 Task: Enable superhost stays with recognized hosts.
Action: Mouse moved to (1143, 139)
Screenshot: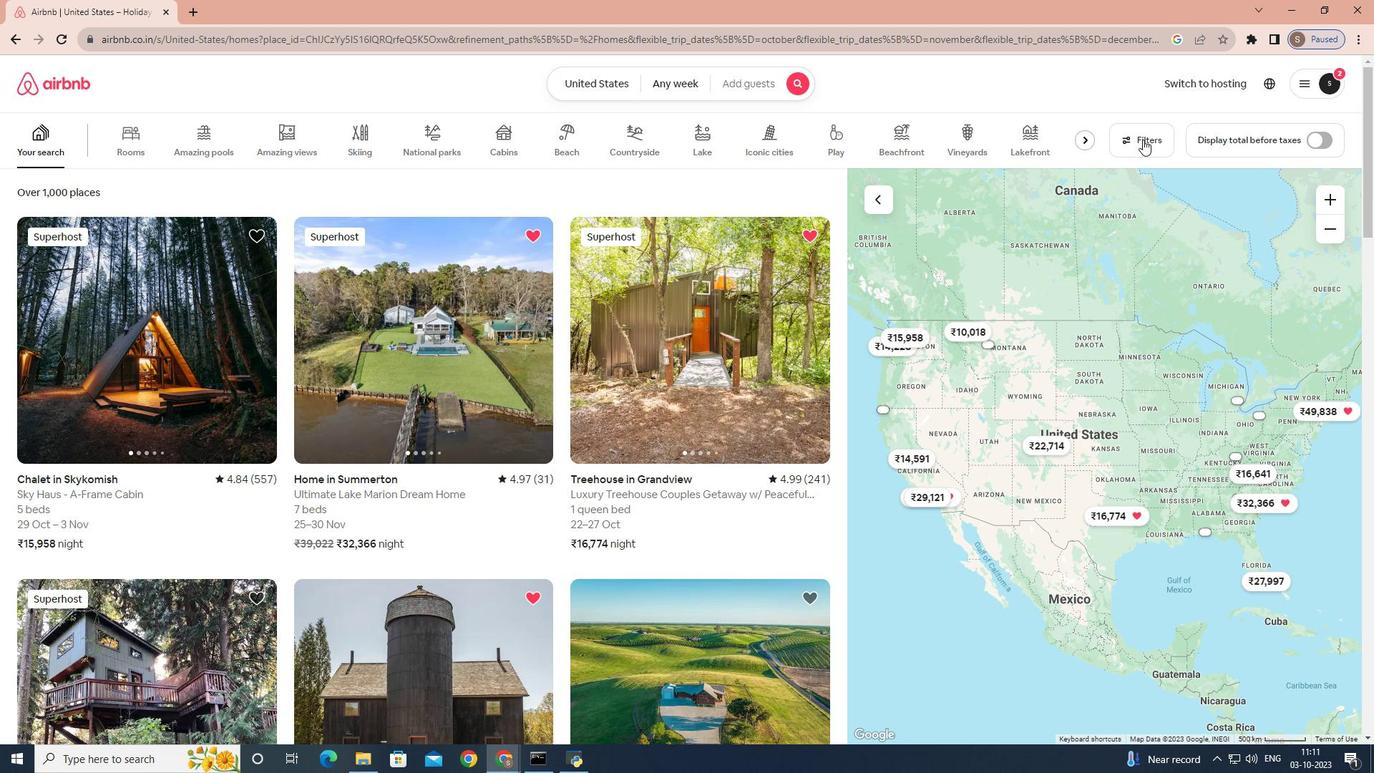 
Action: Mouse pressed left at (1143, 139)
Screenshot: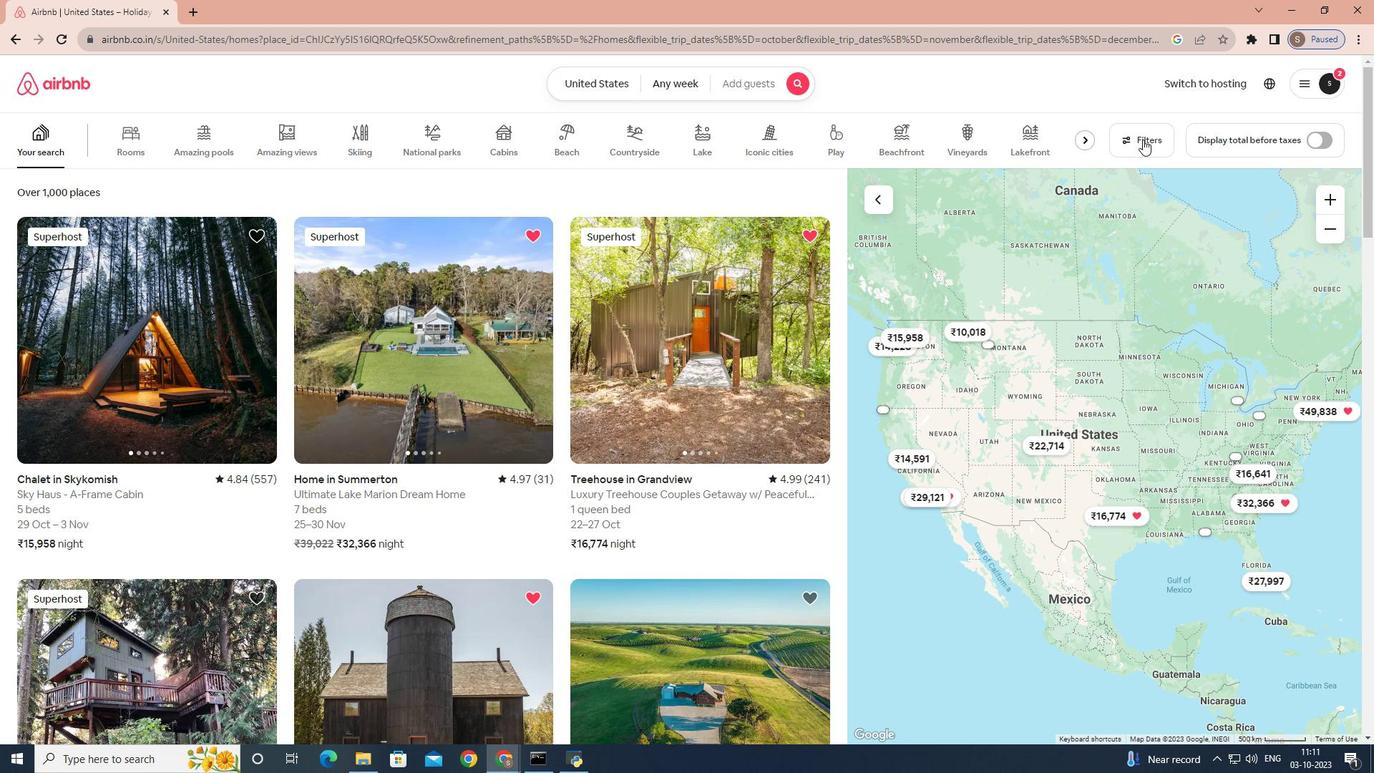 
Action: Mouse moved to (885, 230)
Screenshot: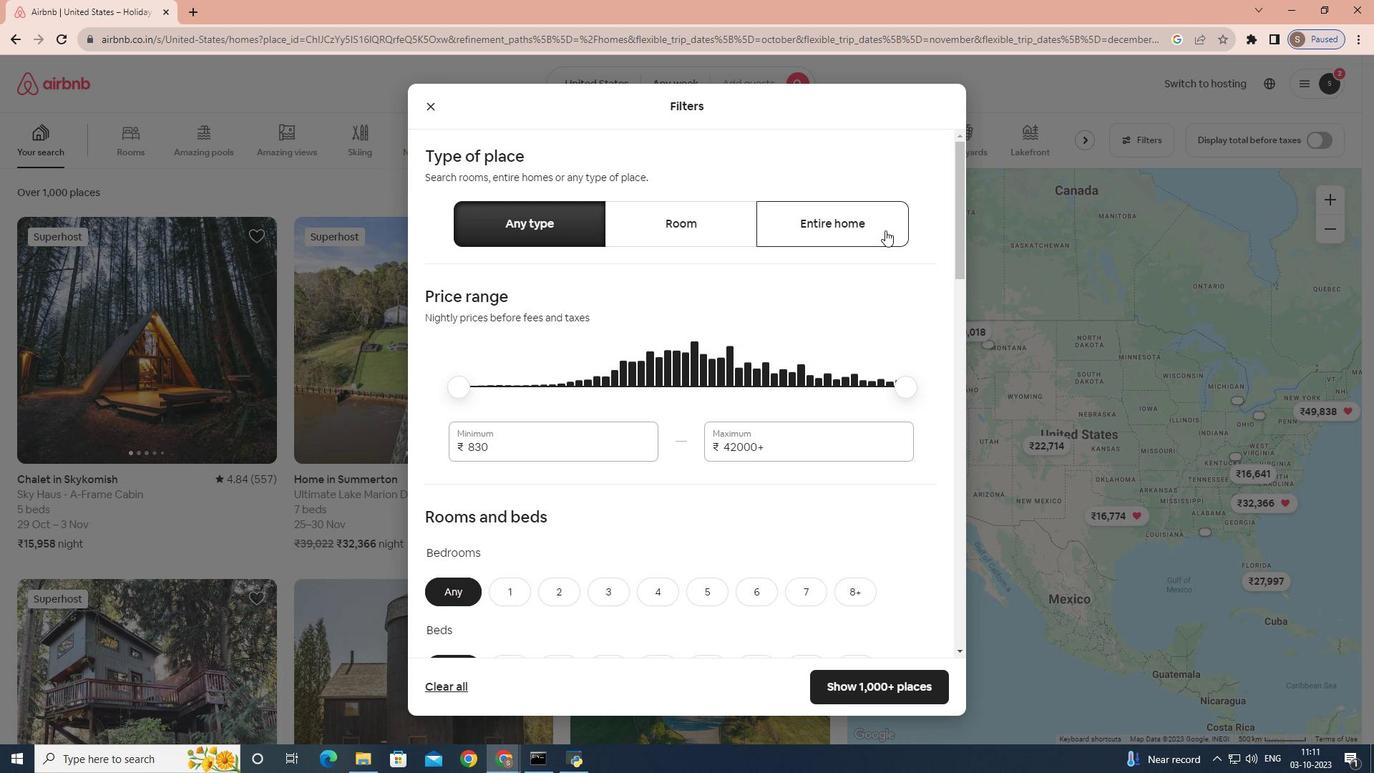 
Action: Mouse pressed left at (885, 230)
Screenshot: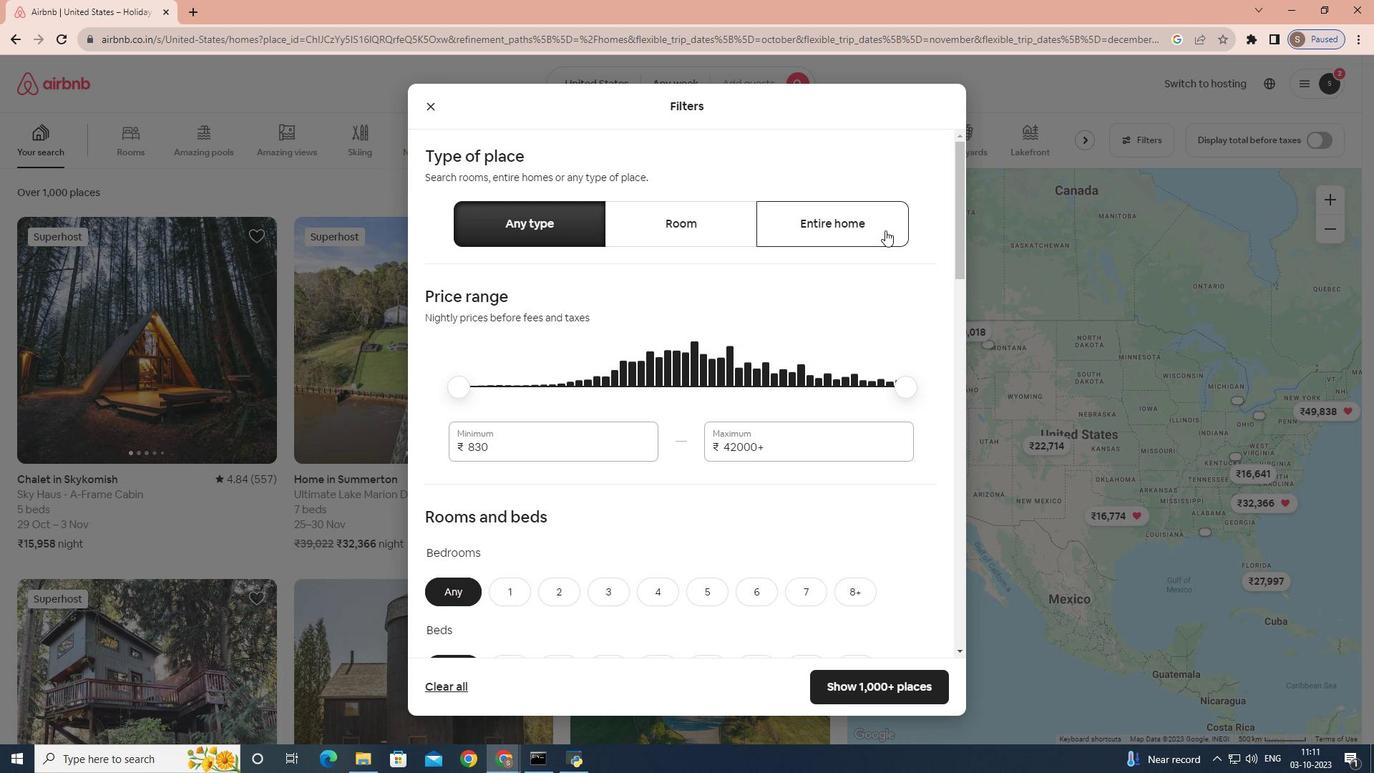 
Action: Mouse moved to (706, 294)
Screenshot: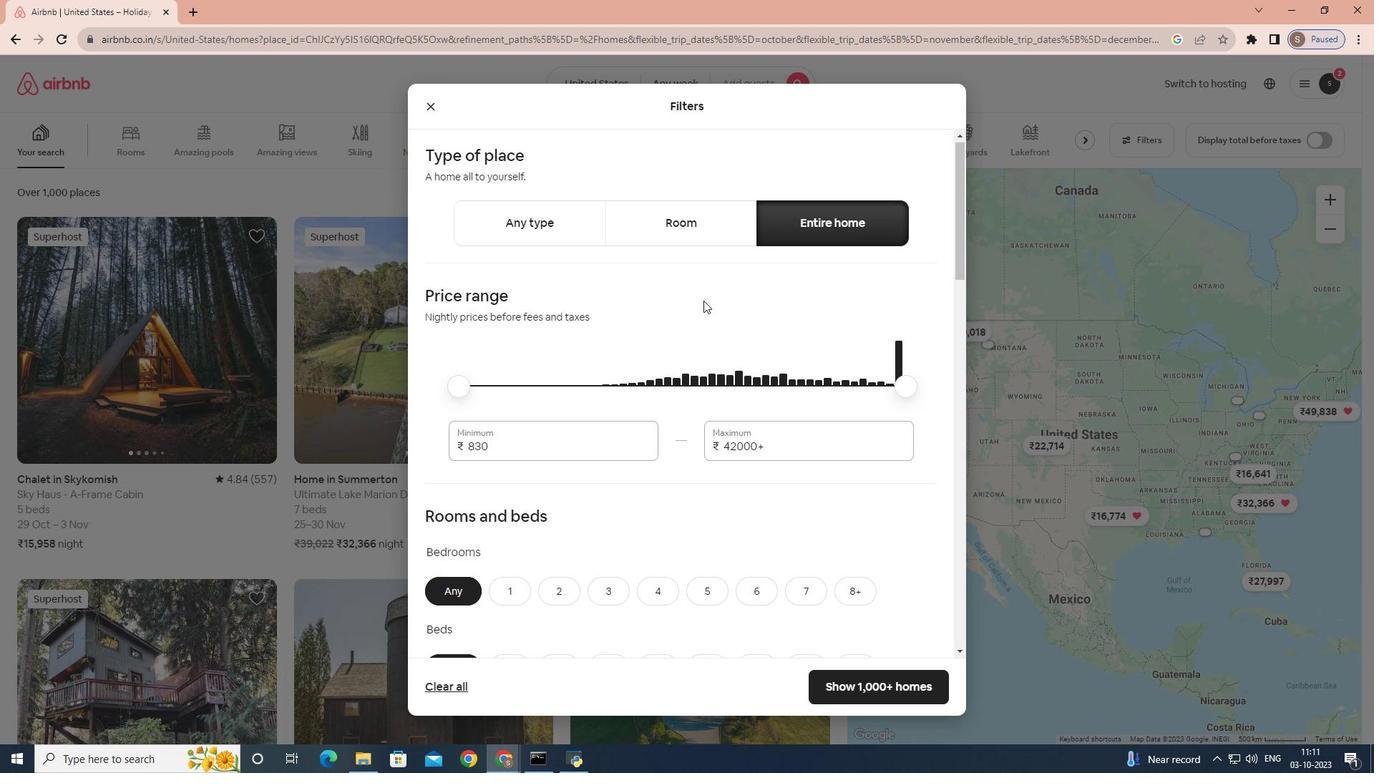 
Action: Mouse scrolled (706, 294) with delta (0, 0)
Screenshot: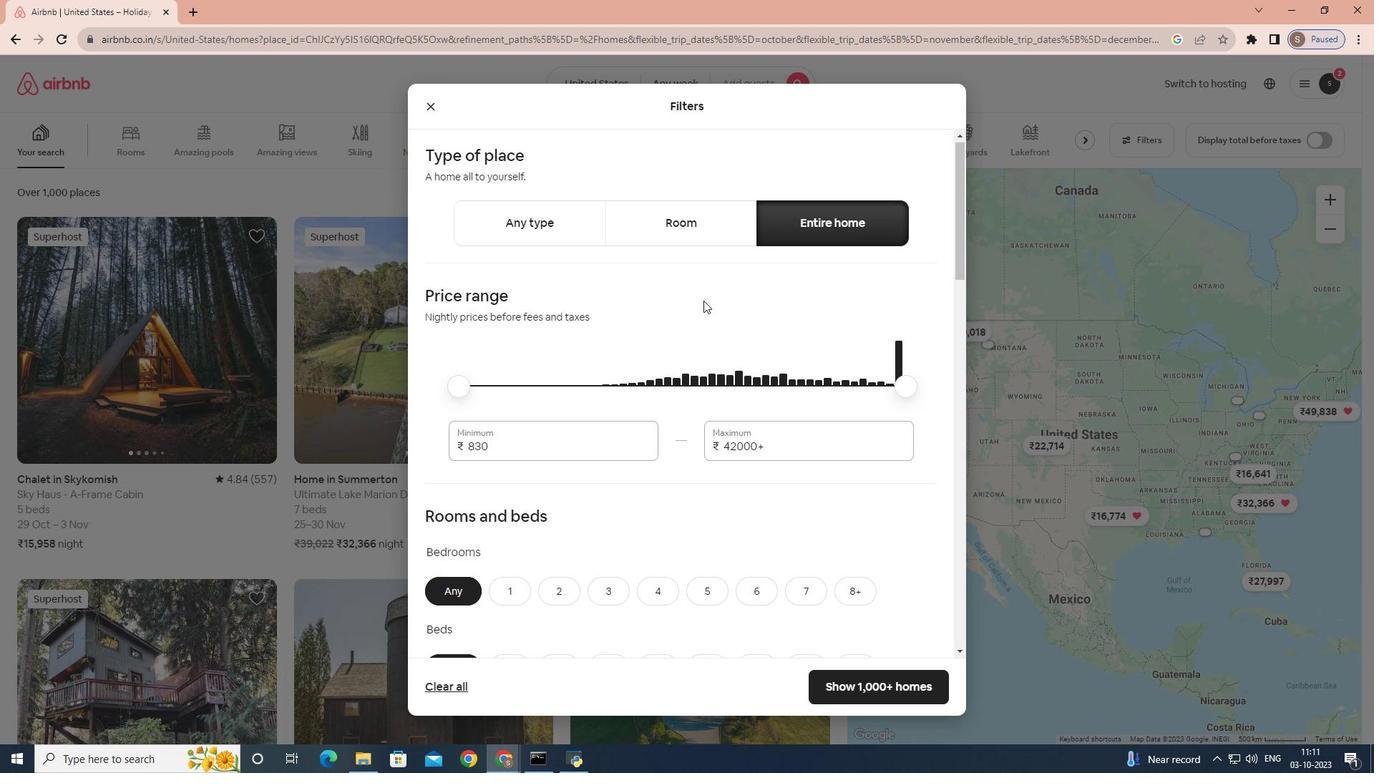 
Action: Mouse moved to (703, 300)
Screenshot: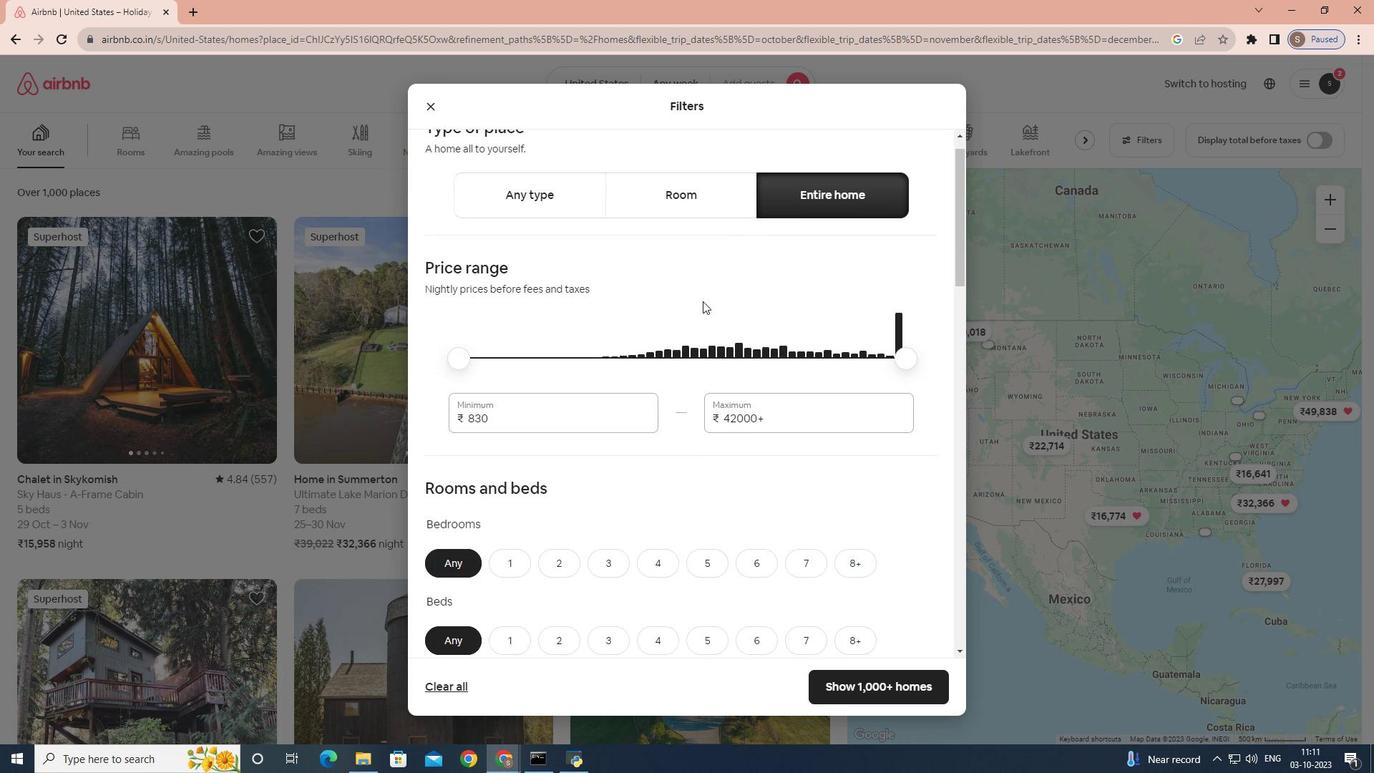 
Action: Mouse scrolled (703, 299) with delta (0, 0)
Screenshot: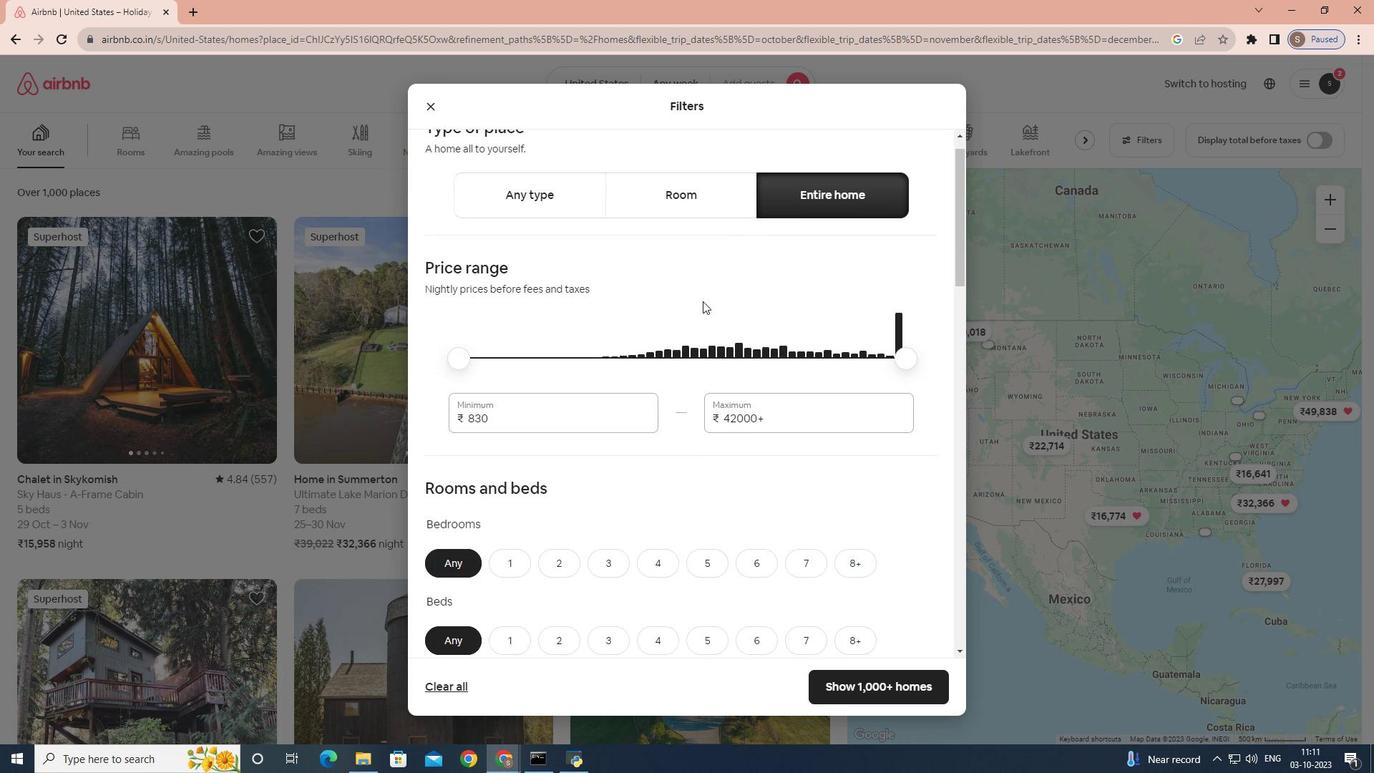 
Action: Mouse moved to (703, 301)
Screenshot: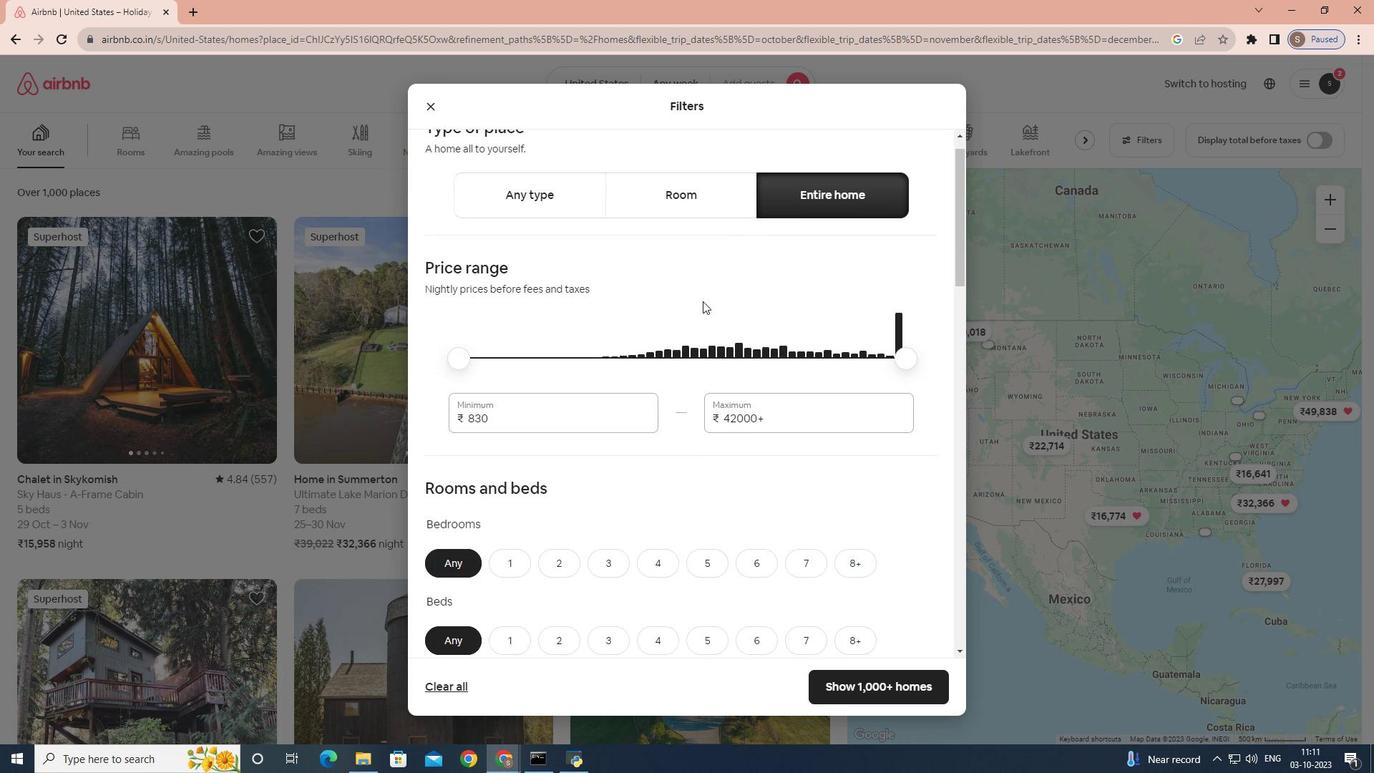 
Action: Mouse scrolled (703, 300) with delta (0, 0)
Screenshot: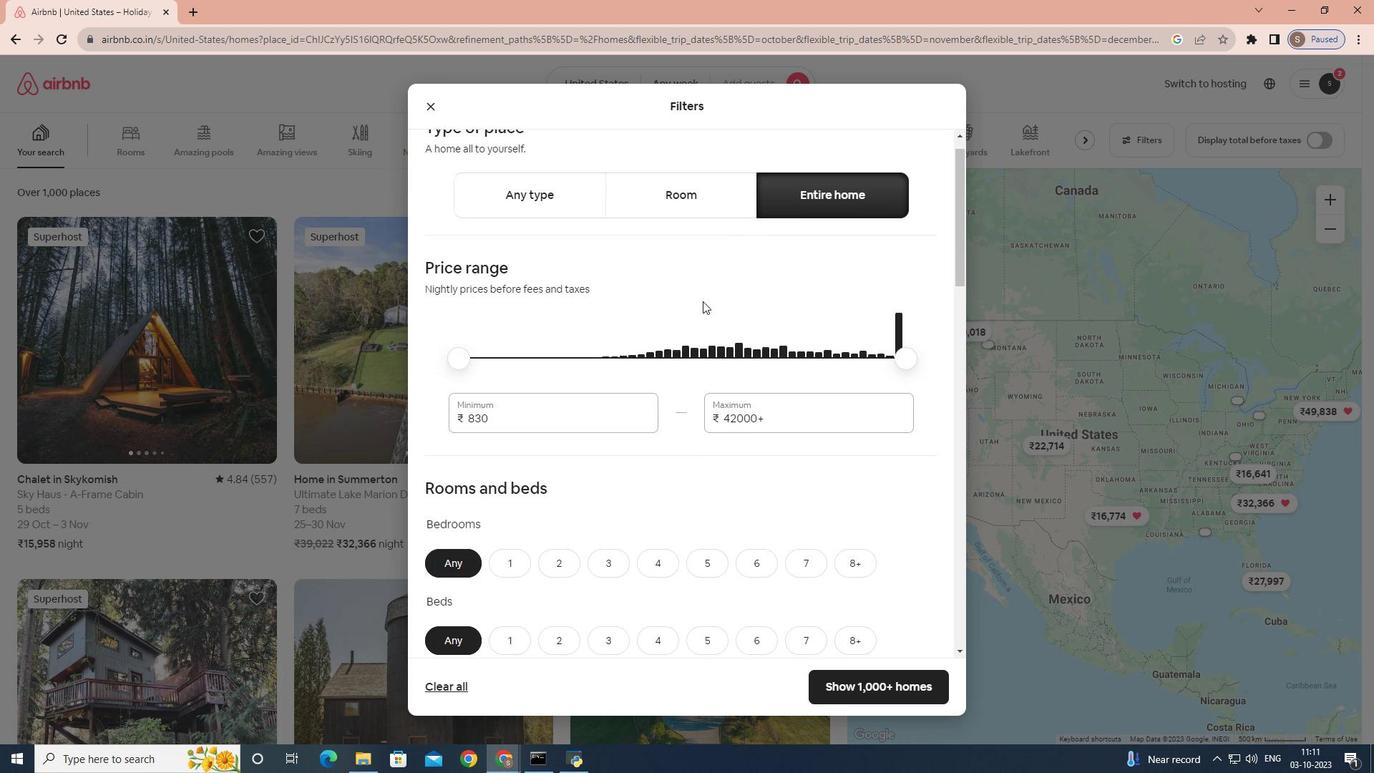 
Action: Mouse moved to (685, 300)
Screenshot: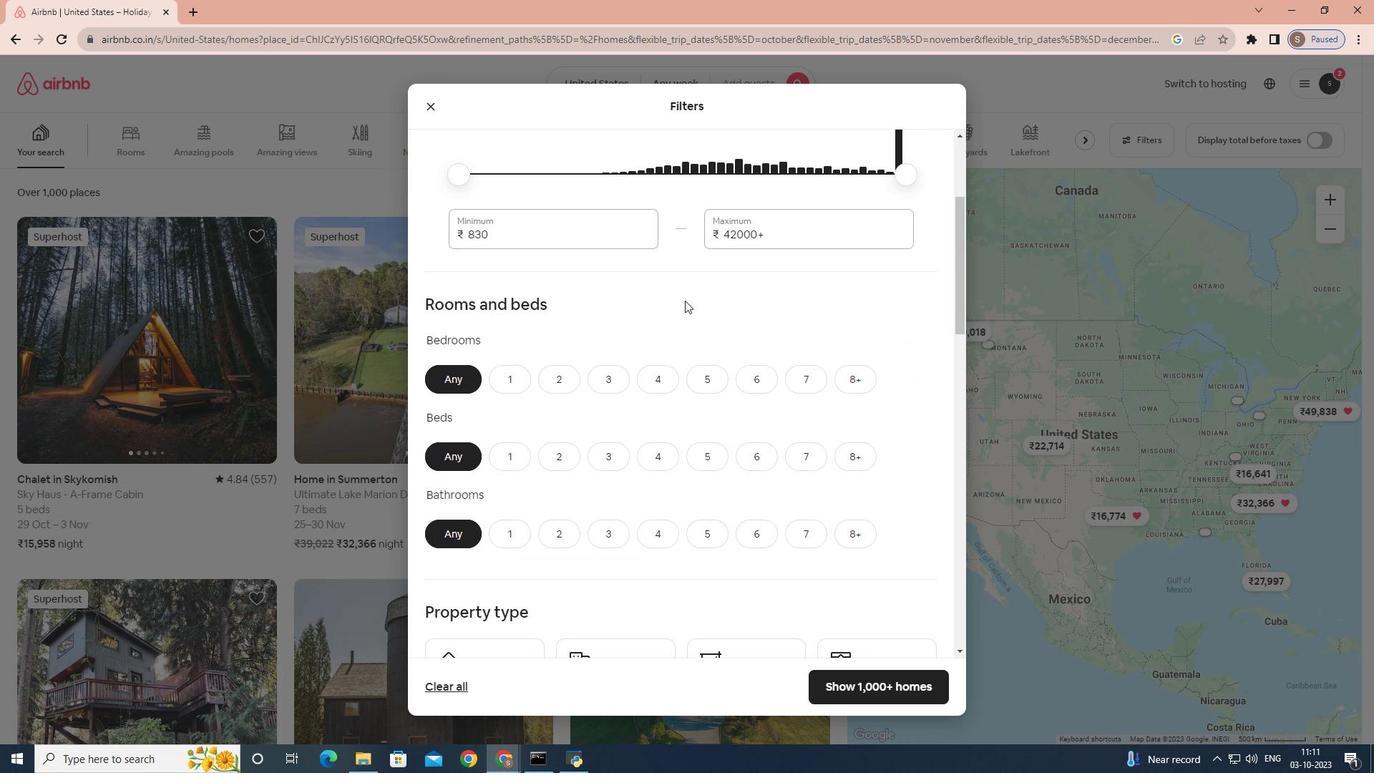 
Action: Mouse scrolled (685, 299) with delta (0, 0)
Screenshot: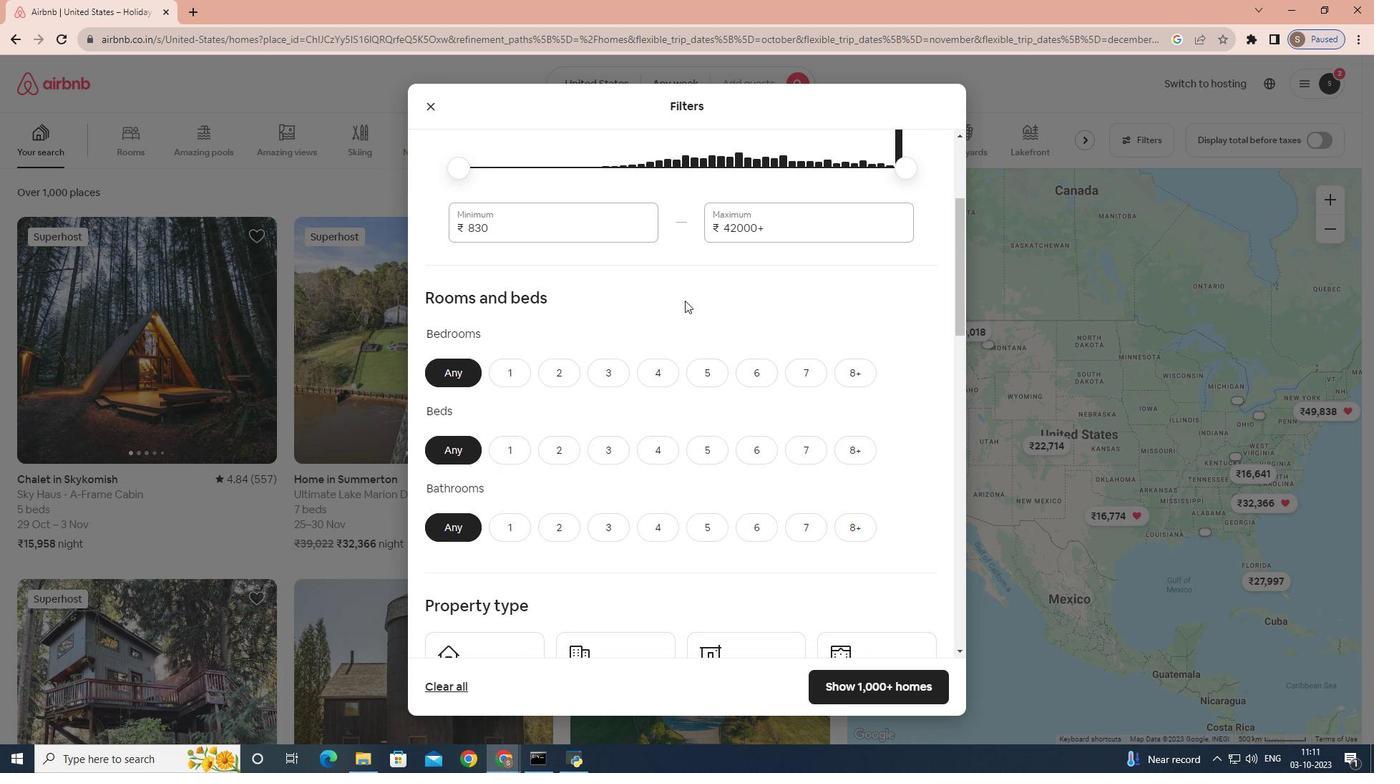 
Action: Mouse scrolled (685, 299) with delta (0, 0)
Screenshot: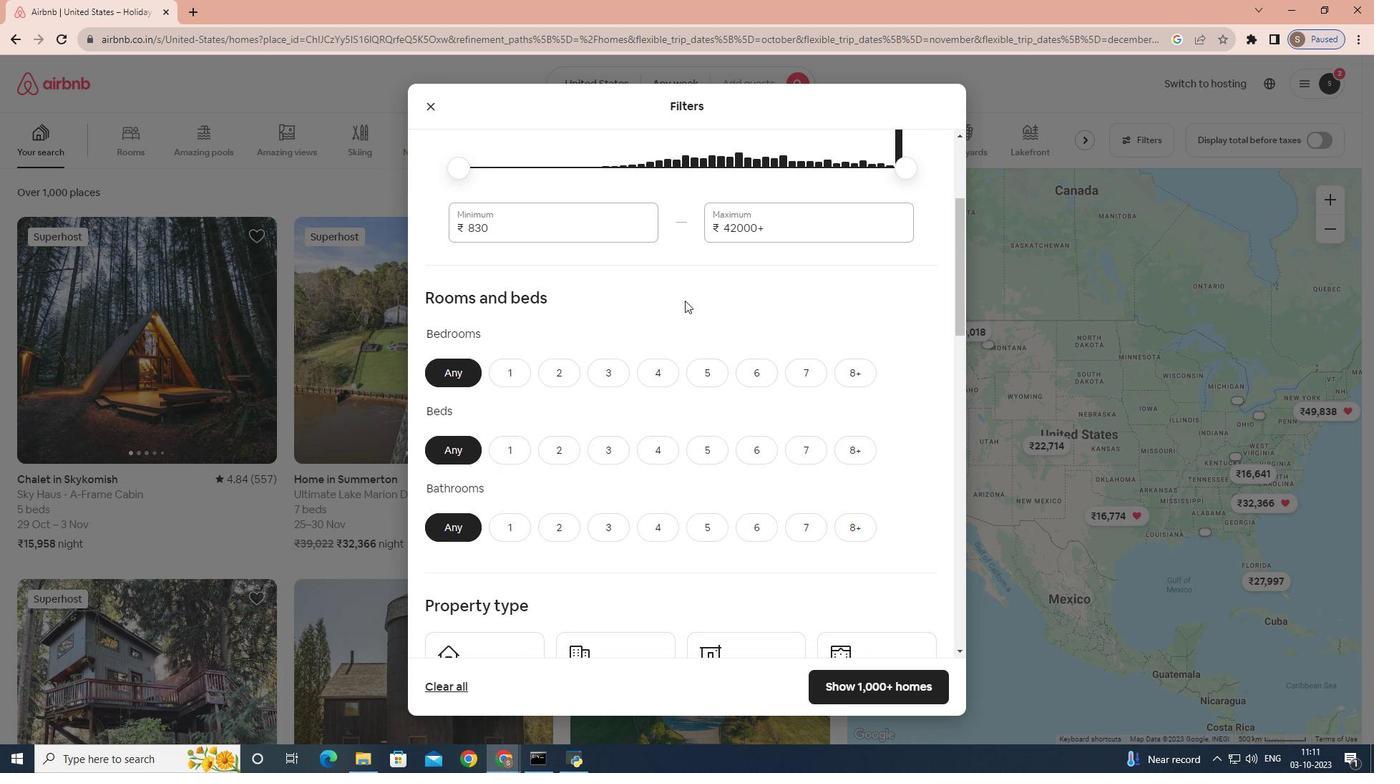 
Action: Mouse scrolled (685, 299) with delta (0, 0)
Screenshot: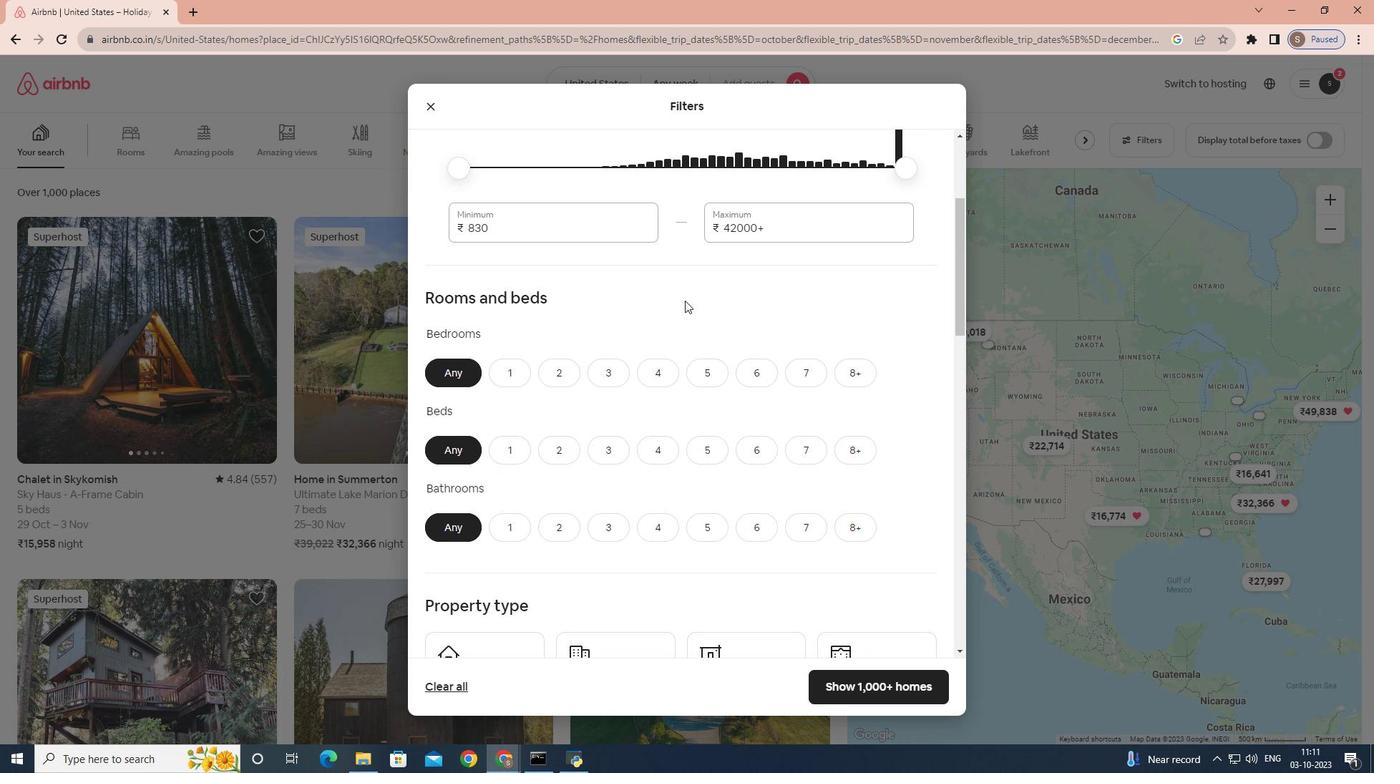 
Action: Mouse scrolled (685, 299) with delta (0, 0)
Screenshot: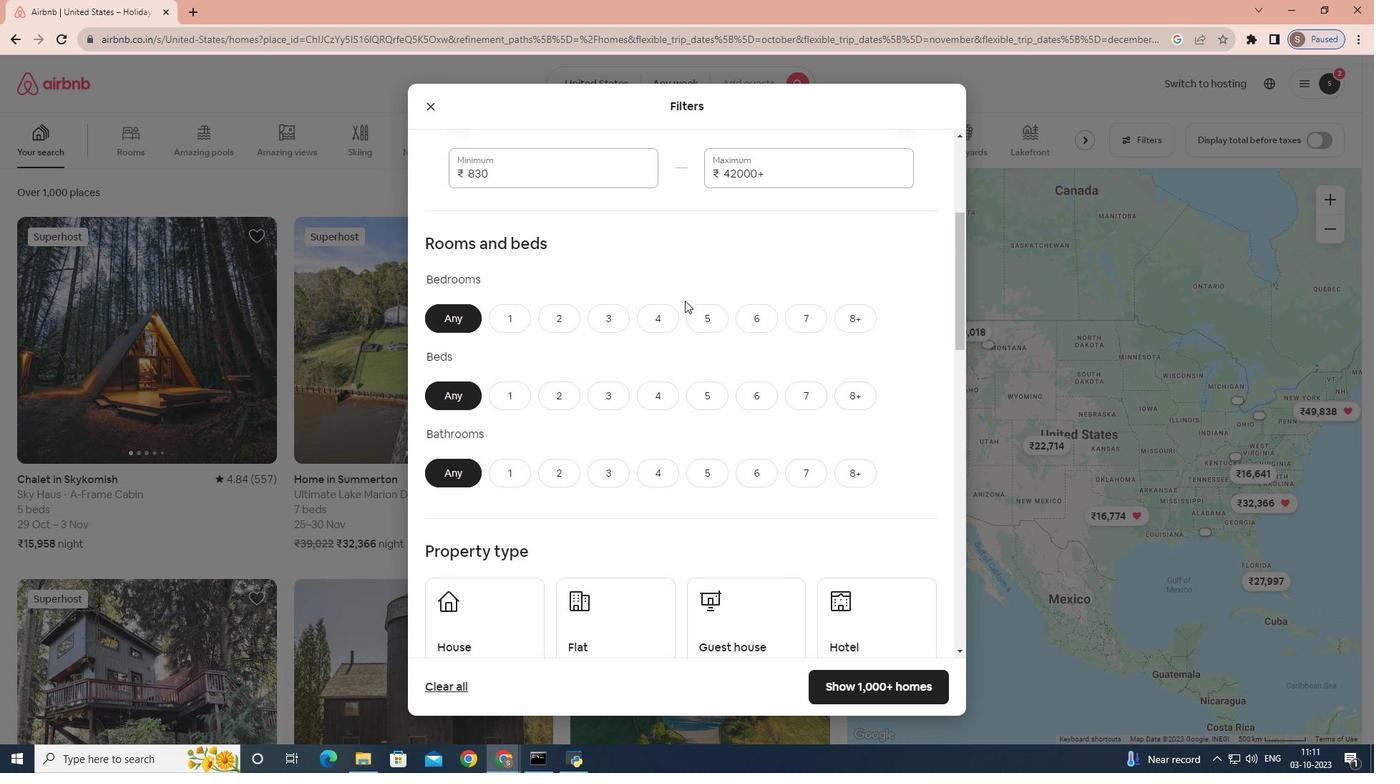 
Action: Mouse scrolled (685, 299) with delta (0, 0)
Screenshot: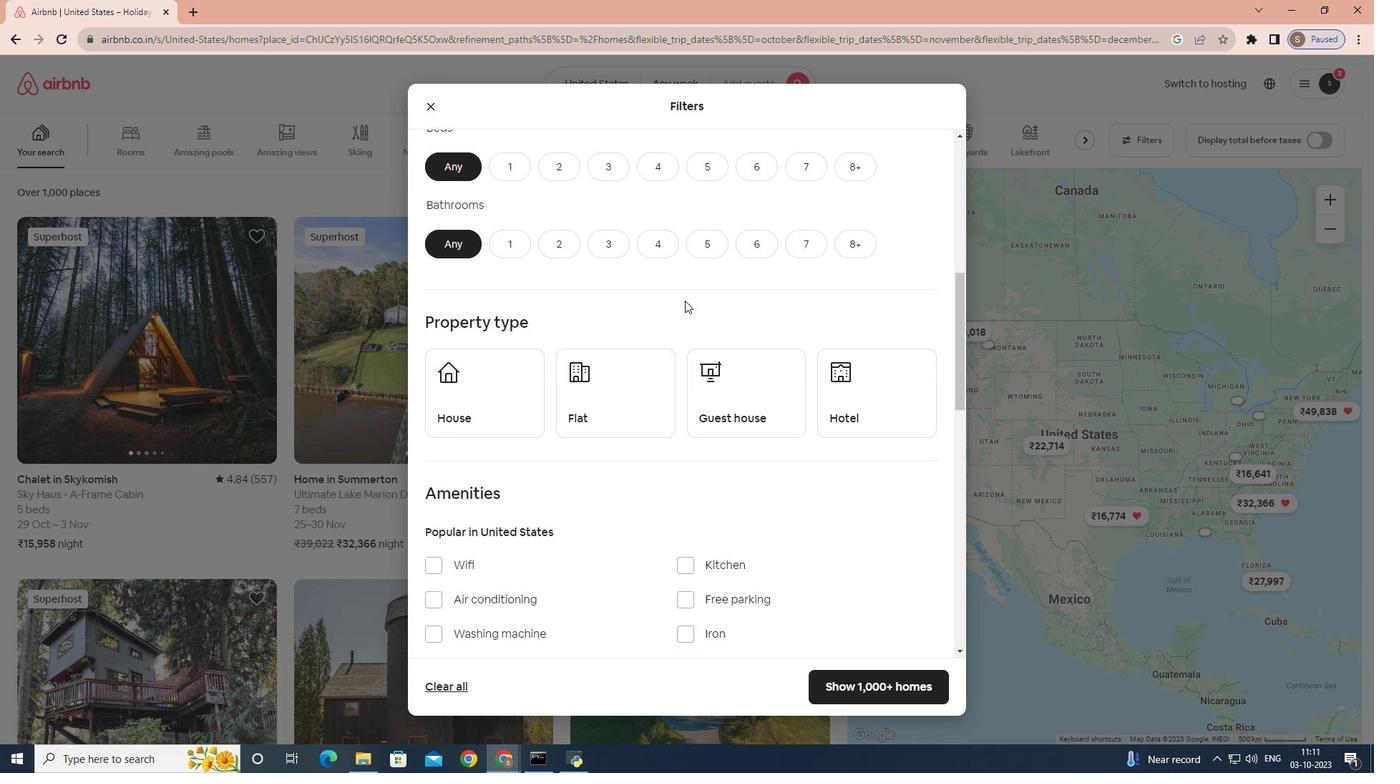 
Action: Mouse scrolled (685, 299) with delta (0, 0)
Screenshot: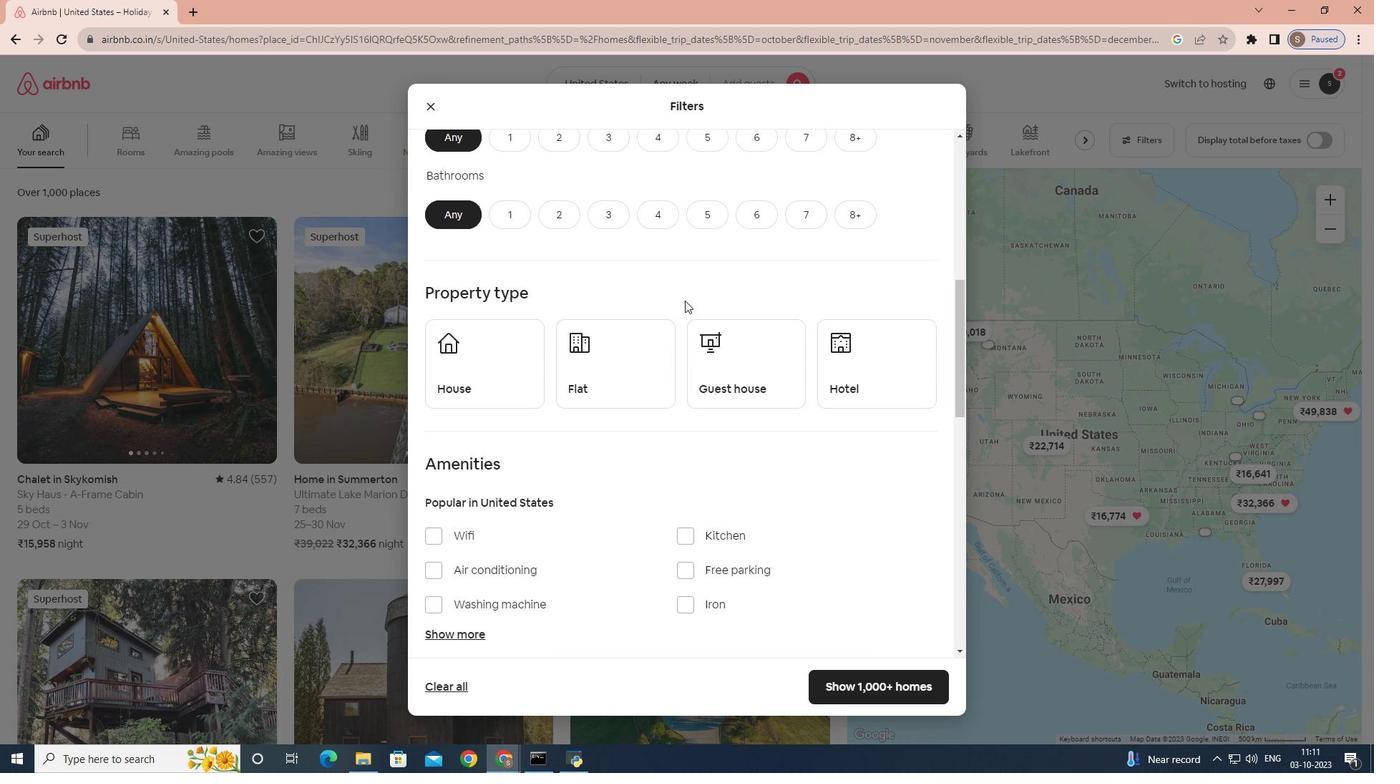 
Action: Mouse scrolled (685, 299) with delta (0, 0)
Screenshot: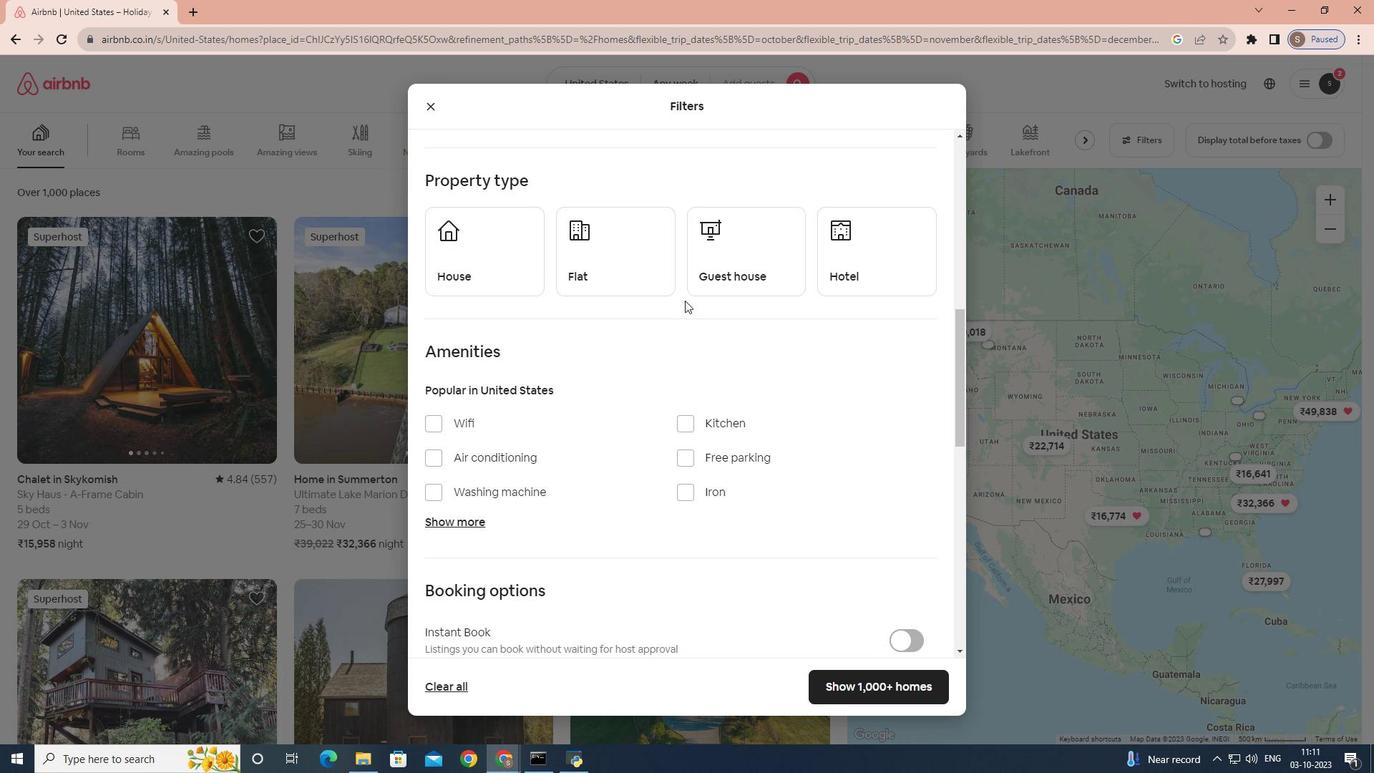 
Action: Mouse scrolled (685, 299) with delta (0, 0)
Screenshot: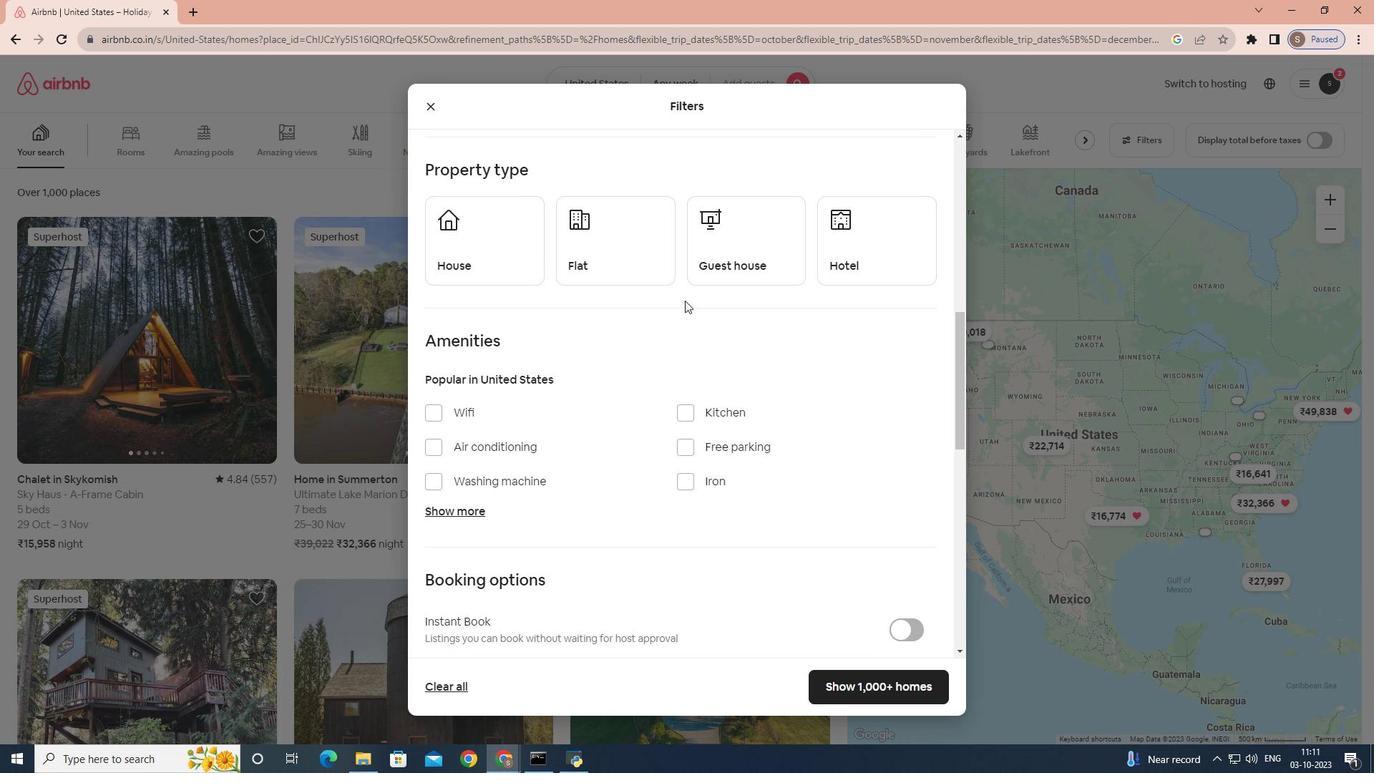 
Action: Mouse scrolled (685, 299) with delta (0, 0)
Screenshot: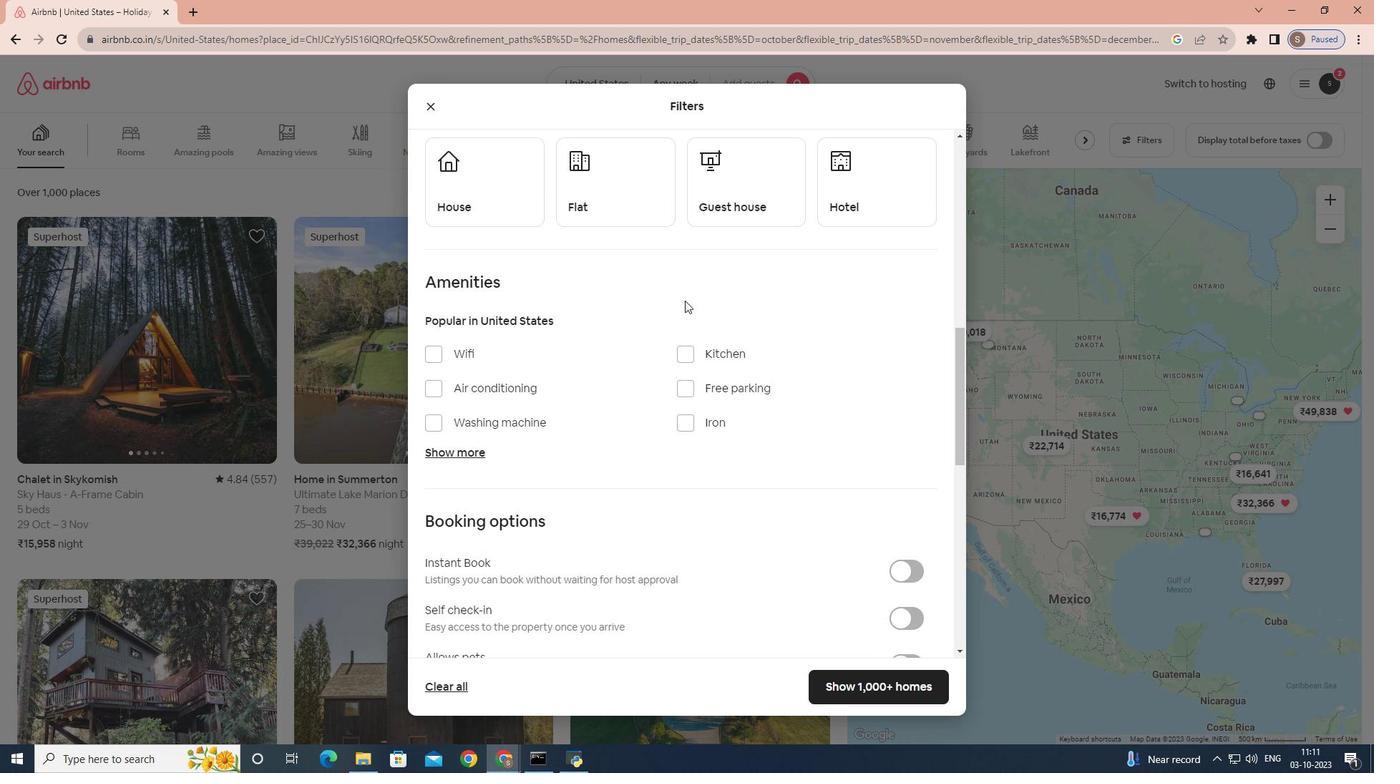 
Action: Mouse moved to (665, 301)
Screenshot: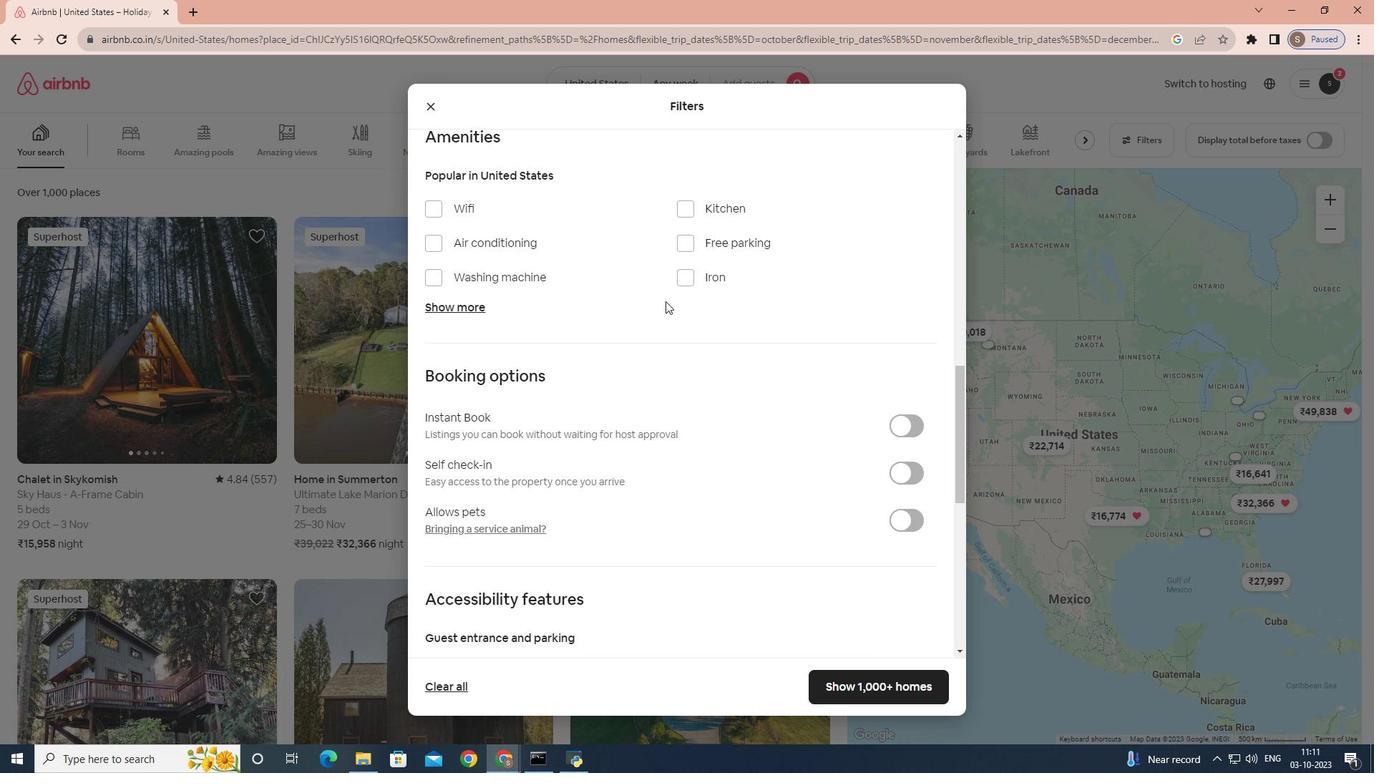 
Action: Mouse scrolled (665, 300) with delta (0, 0)
Screenshot: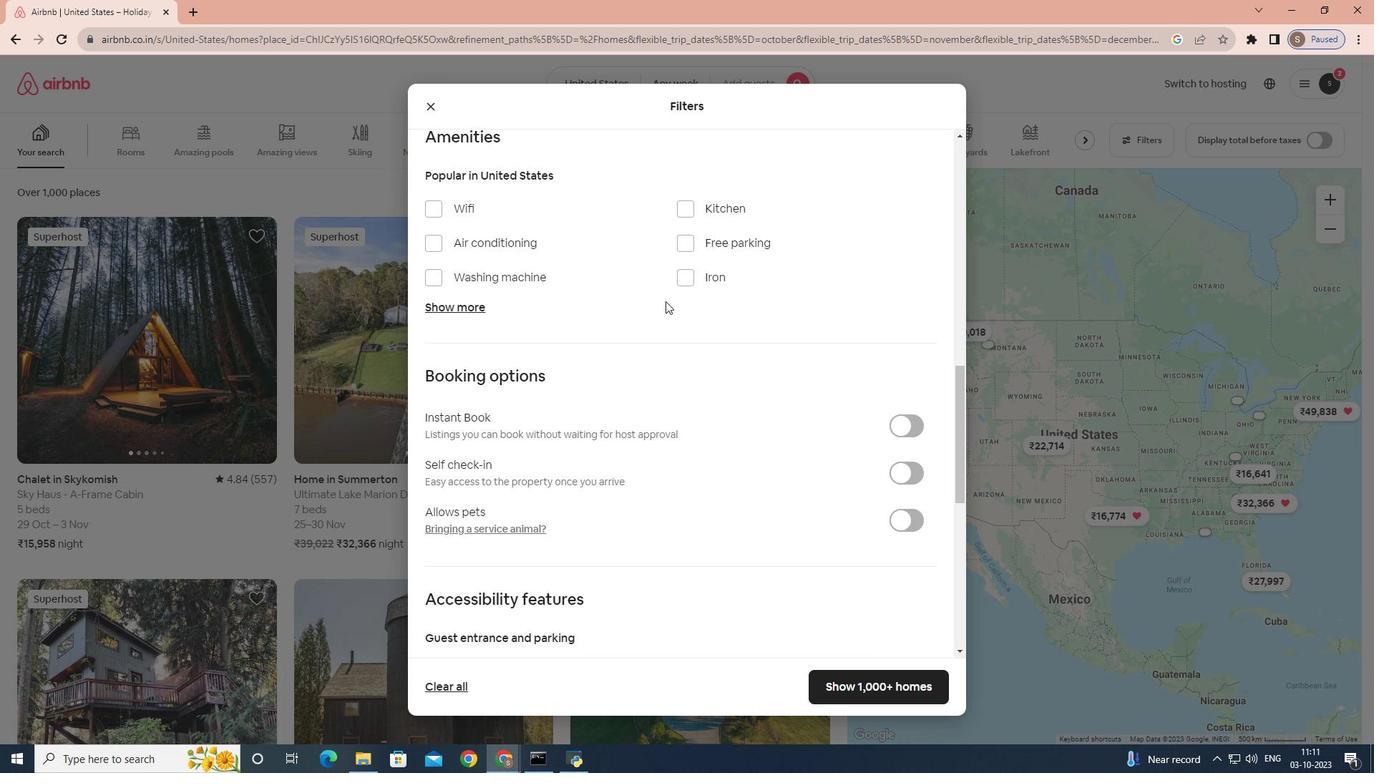 
Action: Mouse scrolled (665, 300) with delta (0, 0)
Screenshot: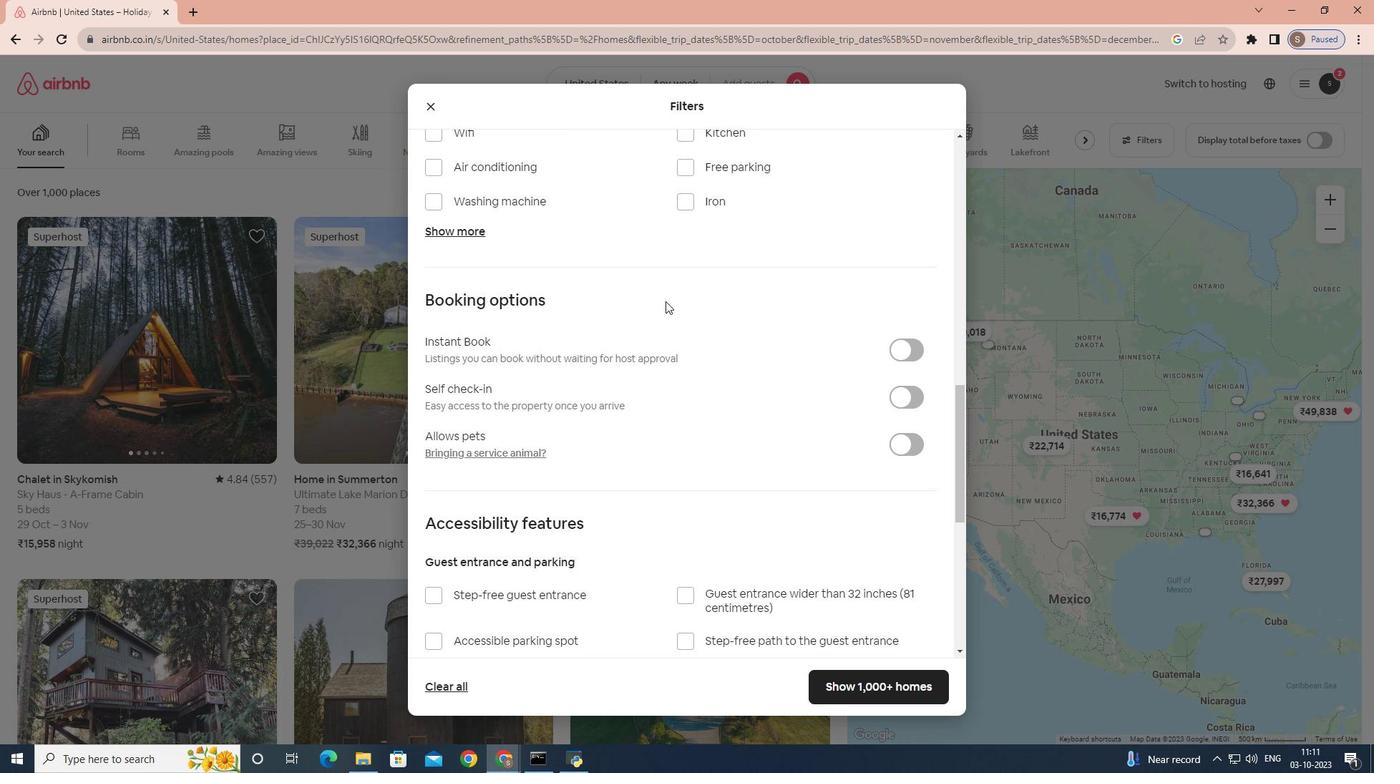 
Action: Mouse scrolled (665, 300) with delta (0, 0)
Screenshot: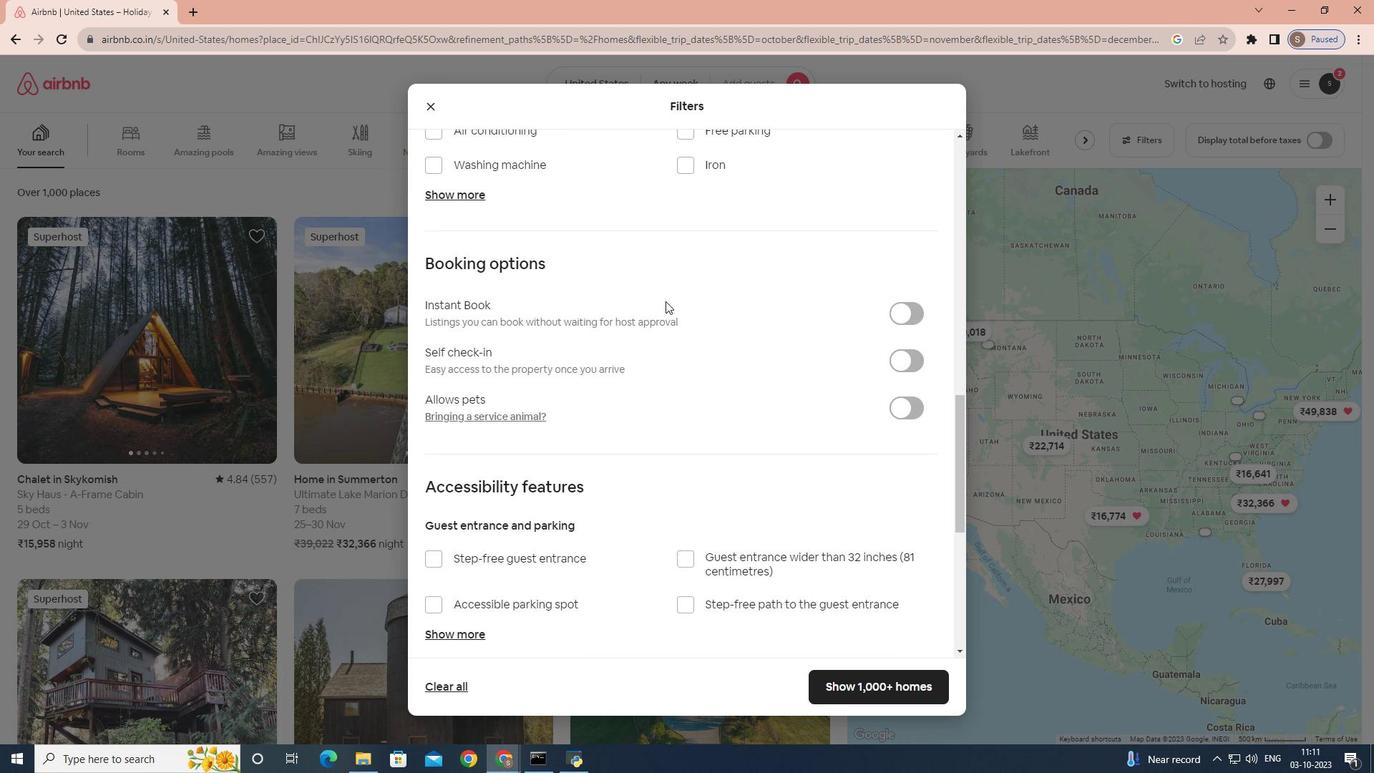 
Action: Mouse scrolled (665, 300) with delta (0, 0)
Screenshot: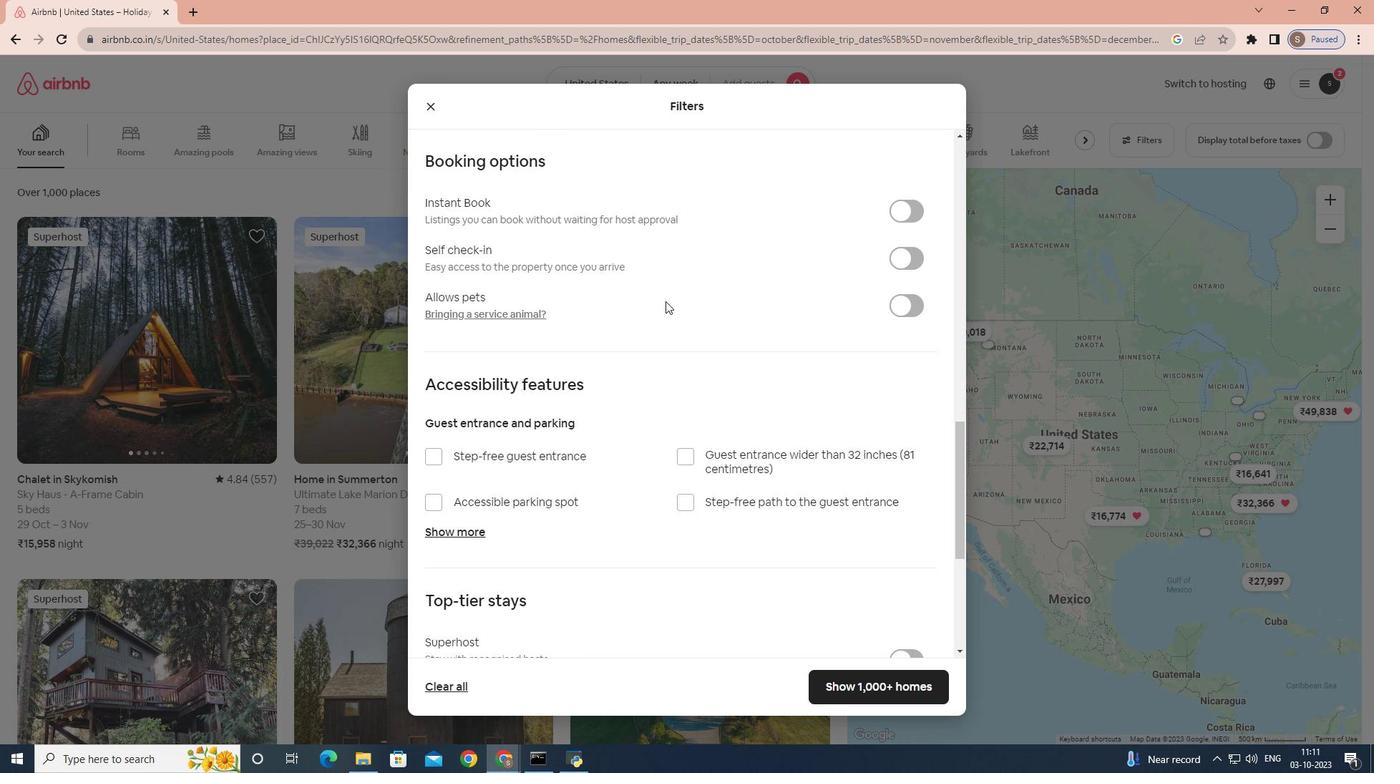 
Action: Mouse scrolled (665, 300) with delta (0, 0)
Screenshot: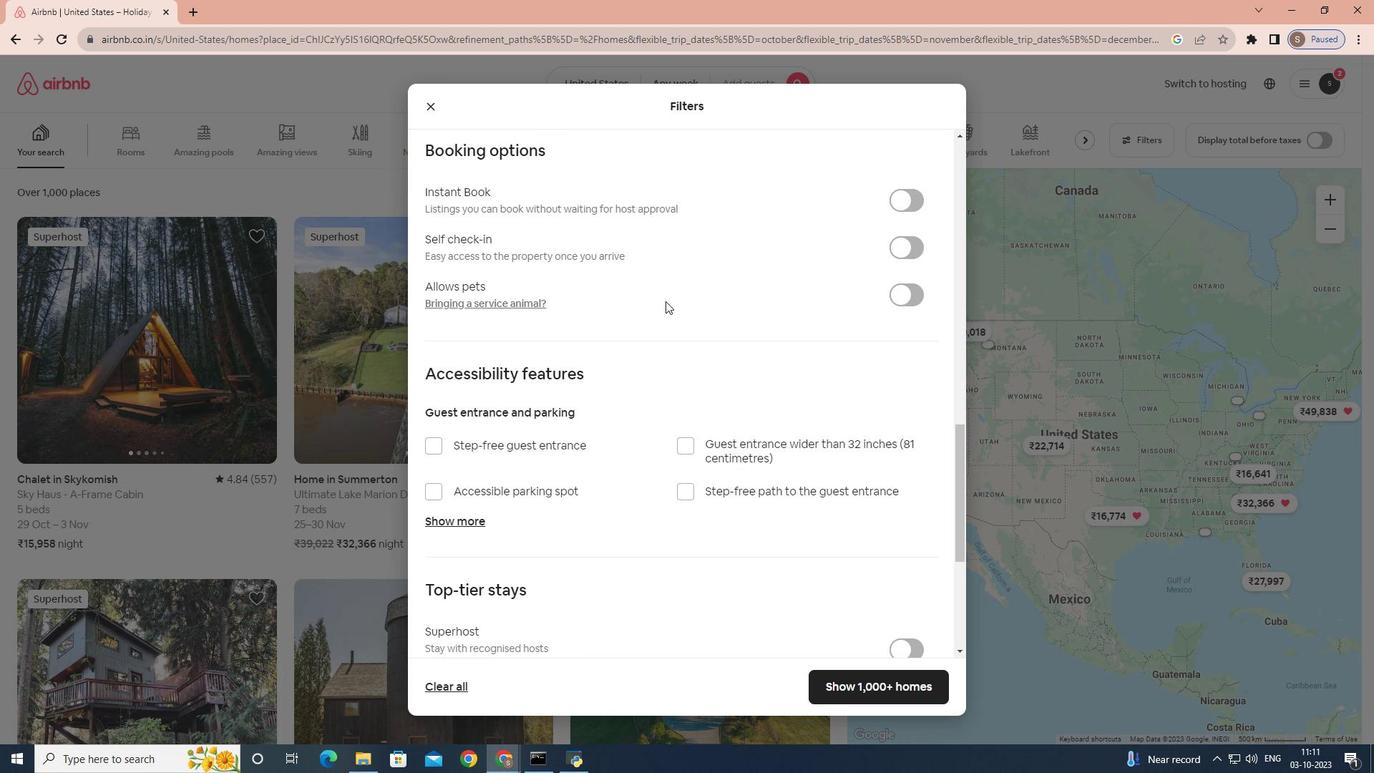 
Action: Mouse scrolled (665, 300) with delta (0, 0)
Screenshot: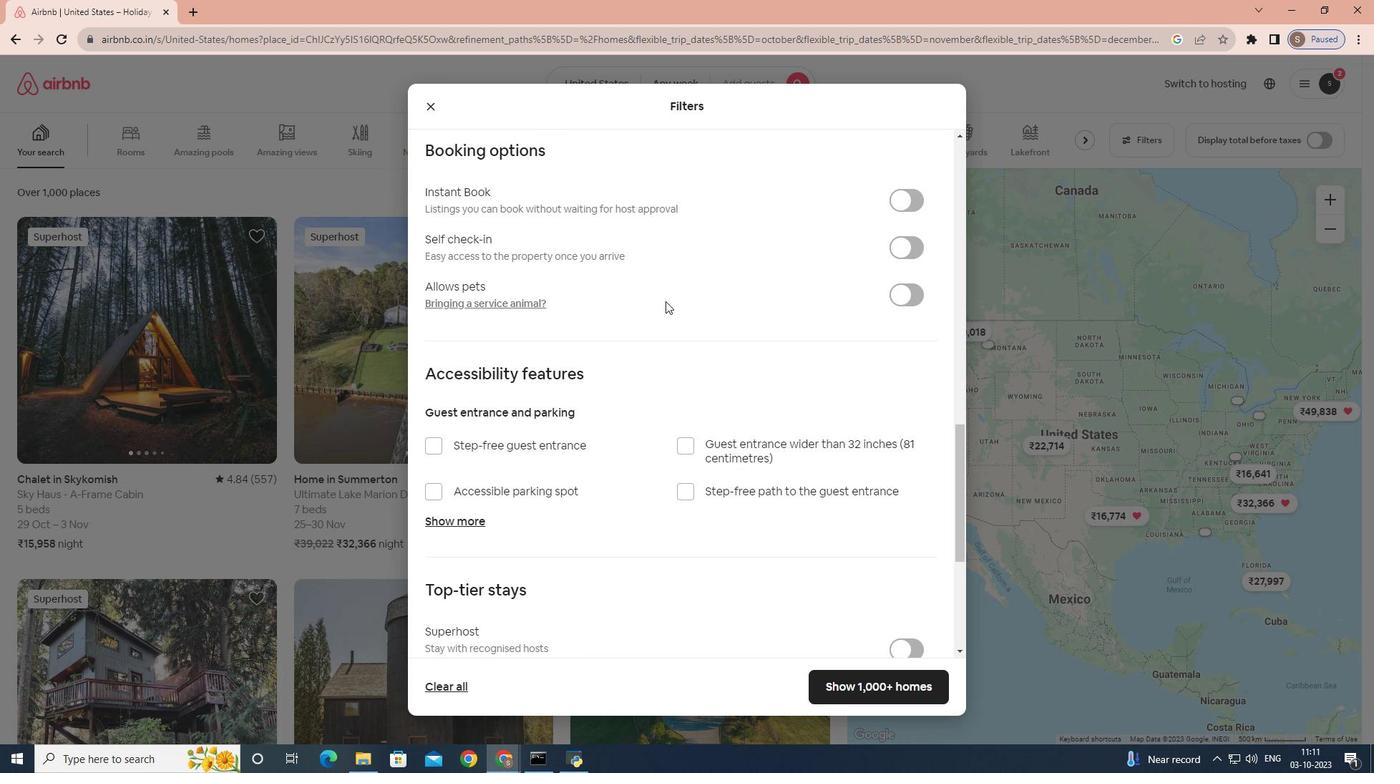 
Action: Mouse scrolled (665, 300) with delta (0, 0)
Screenshot: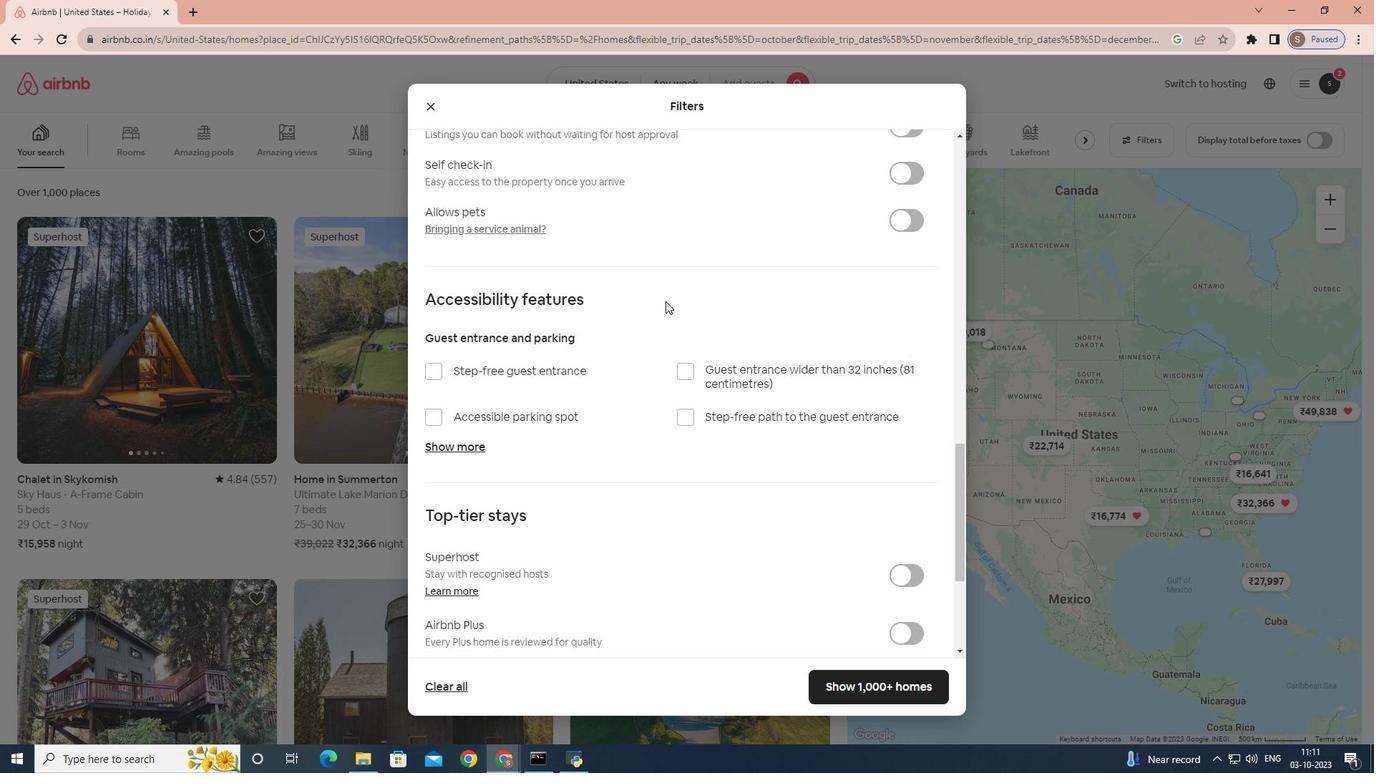 
Action: Mouse moved to (668, 306)
Screenshot: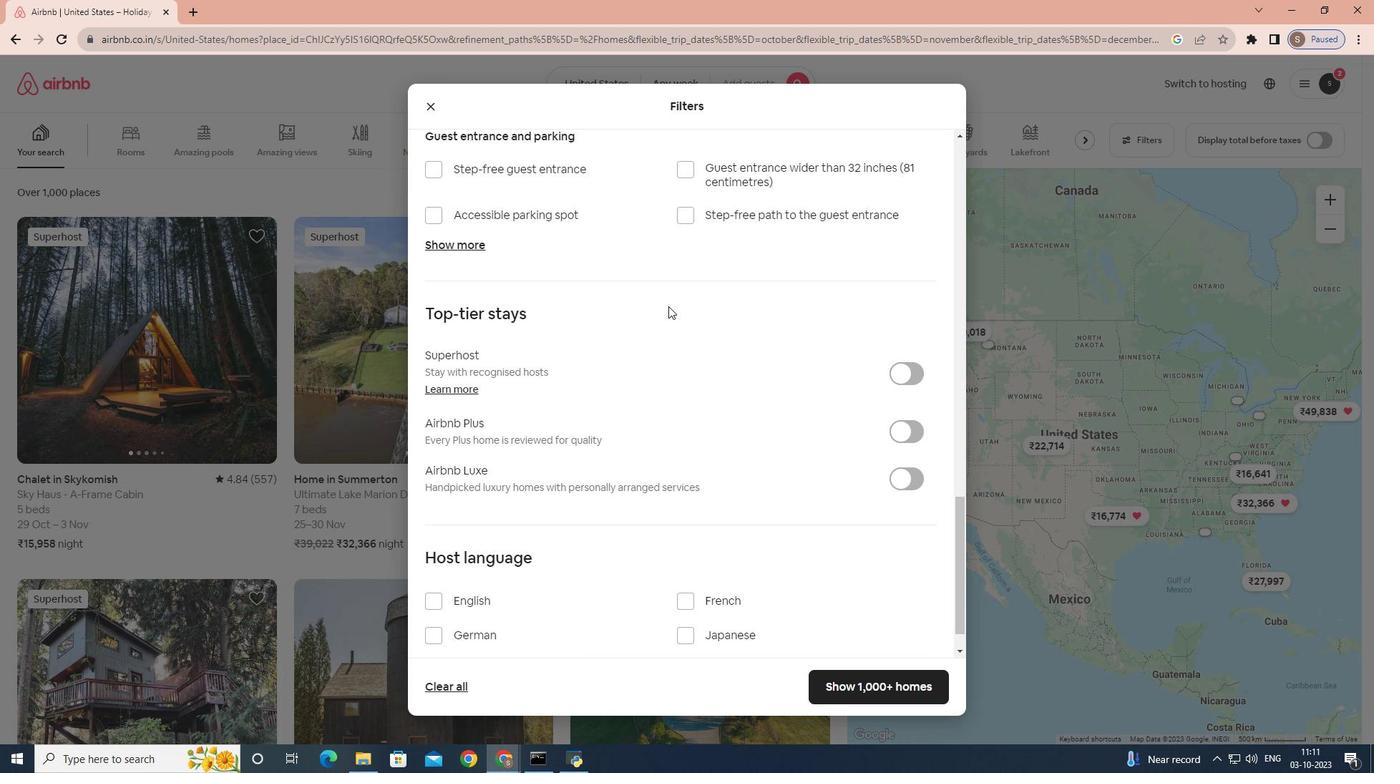 
Action: Mouse scrolled (668, 305) with delta (0, 0)
Screenshot: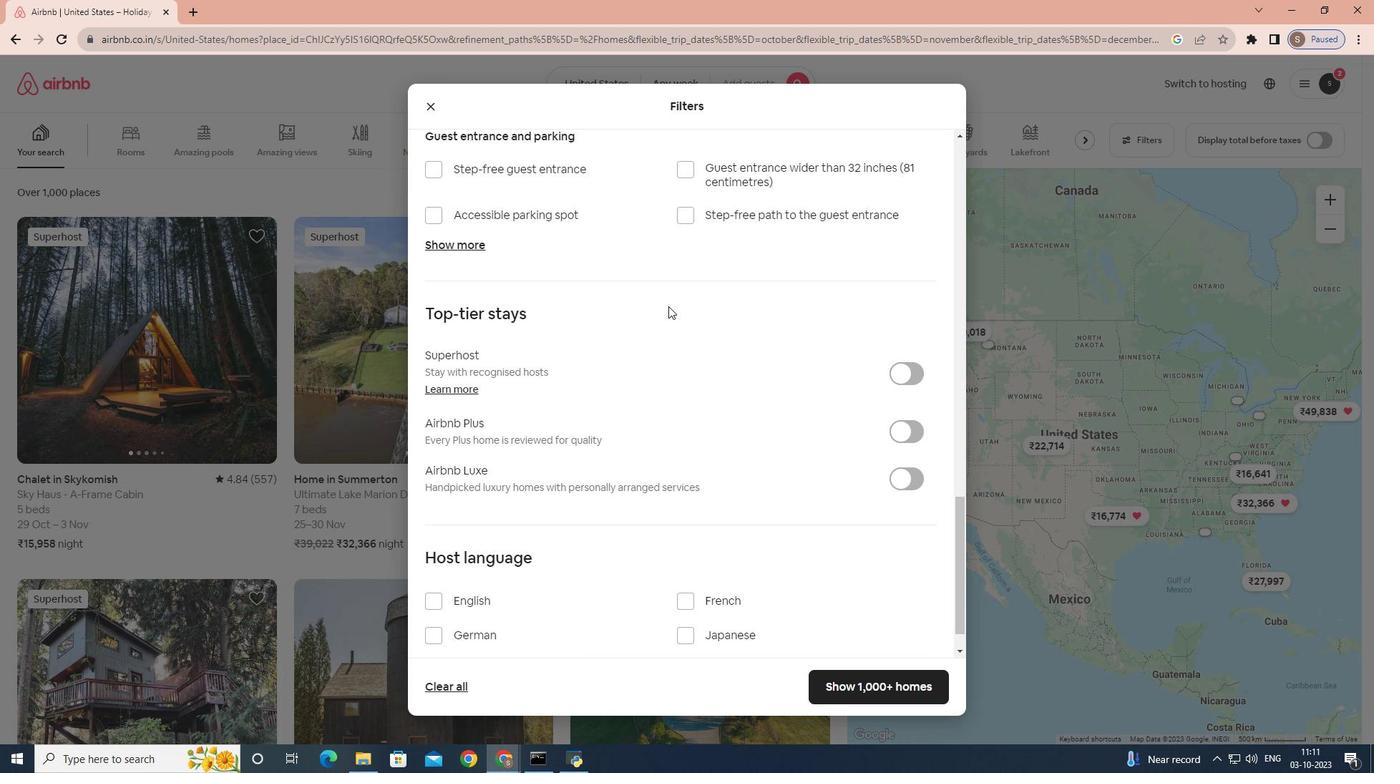 
Action: Mouse moved to (901, 325)
Screenshot: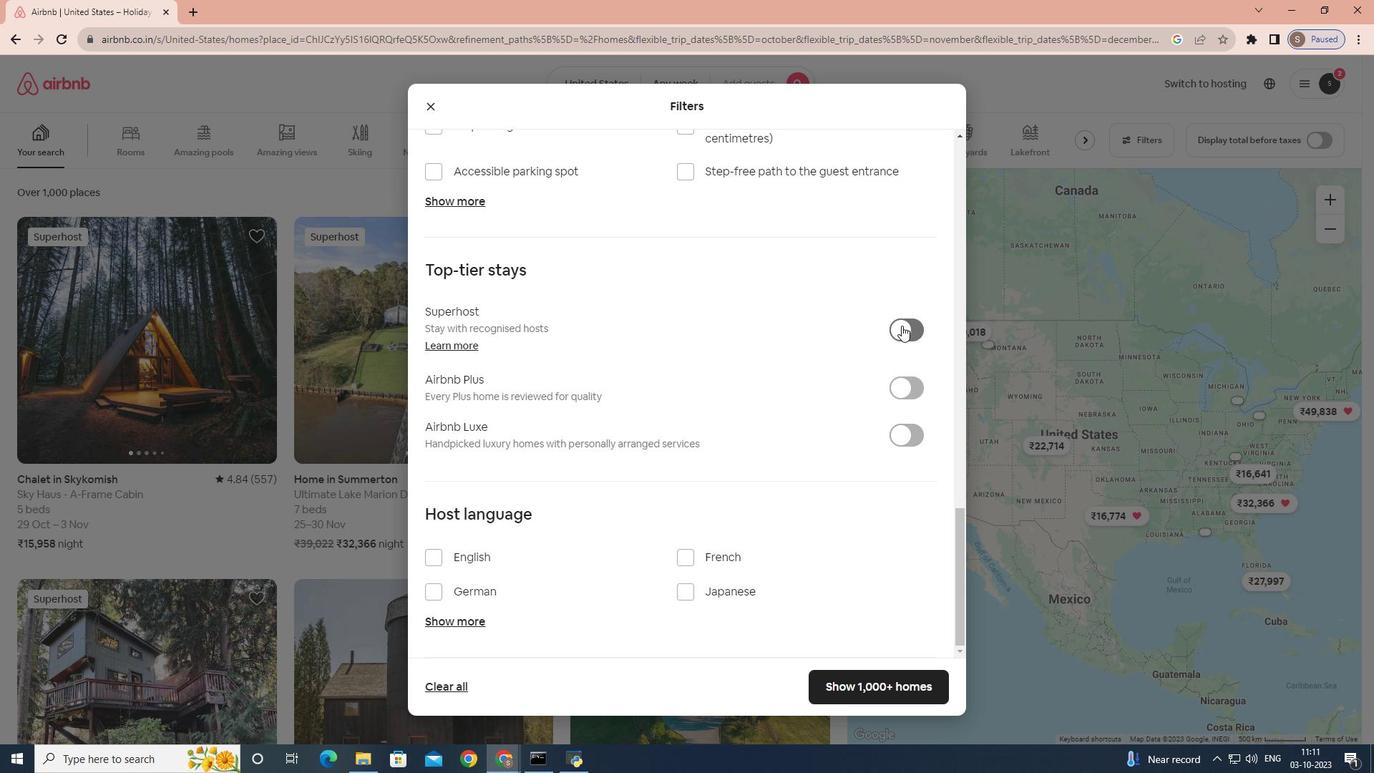 
Action: Mouse pressed left at (901, 325)
Screenshot: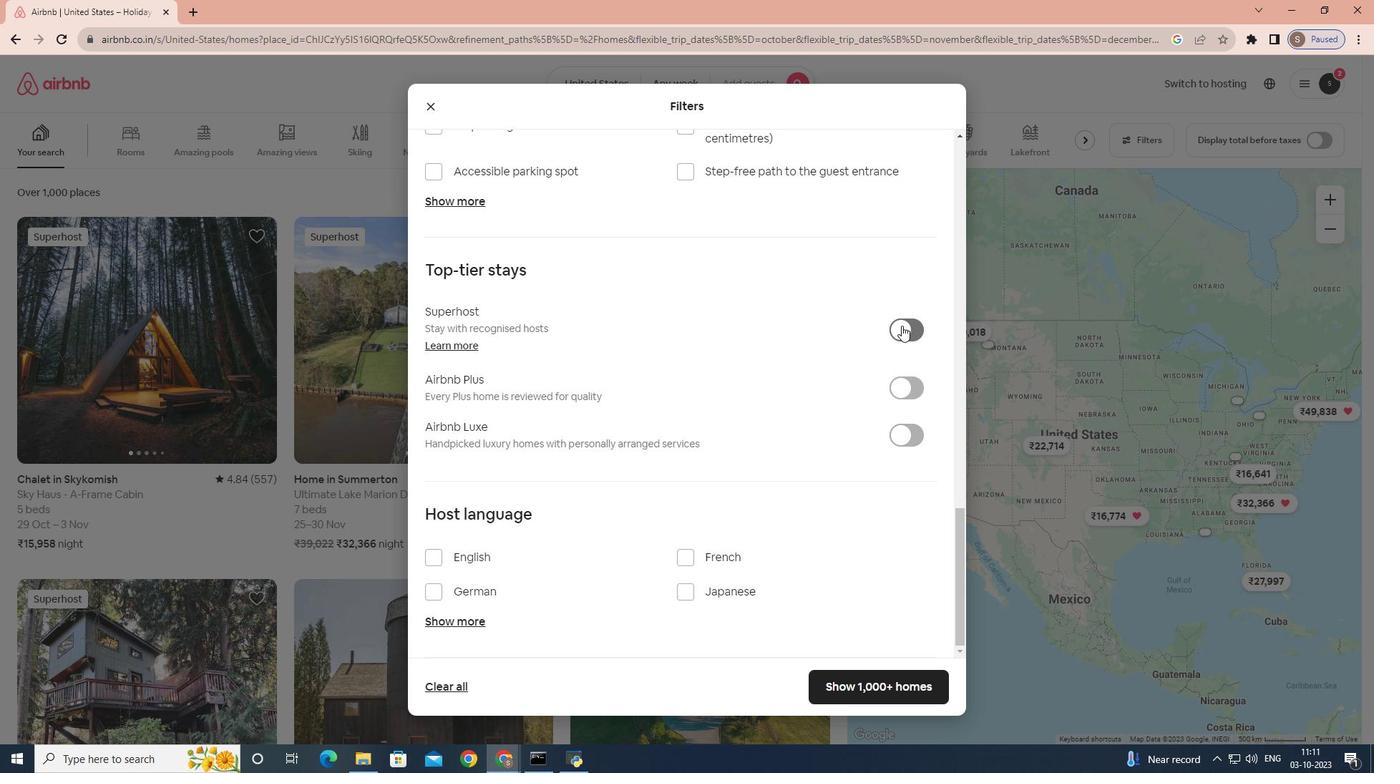 
Action: Mouse moved to (851, 677)
Screenshot: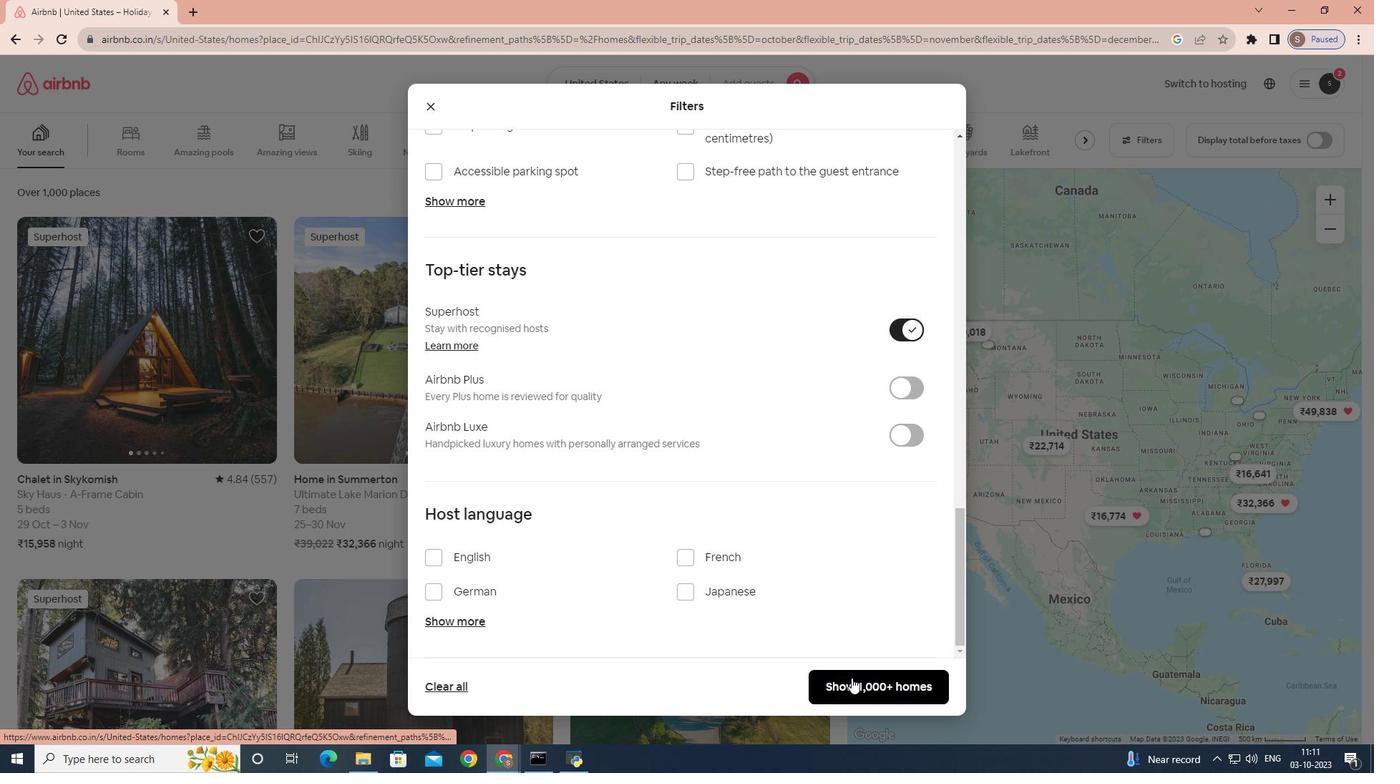 
Action: Mouse pressed left at (851, 677)
Screenshot: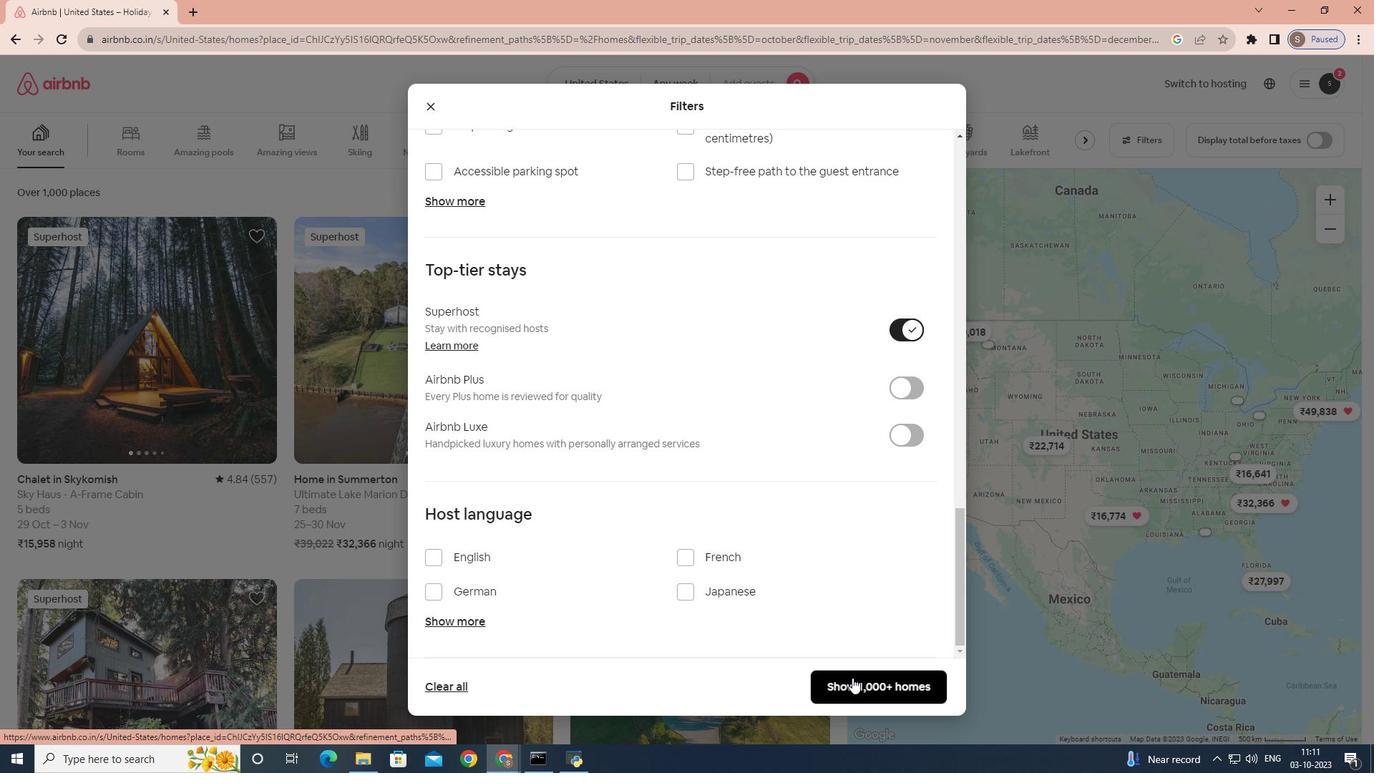 
Action: Mouse moved to (803, 592)
Screenshot: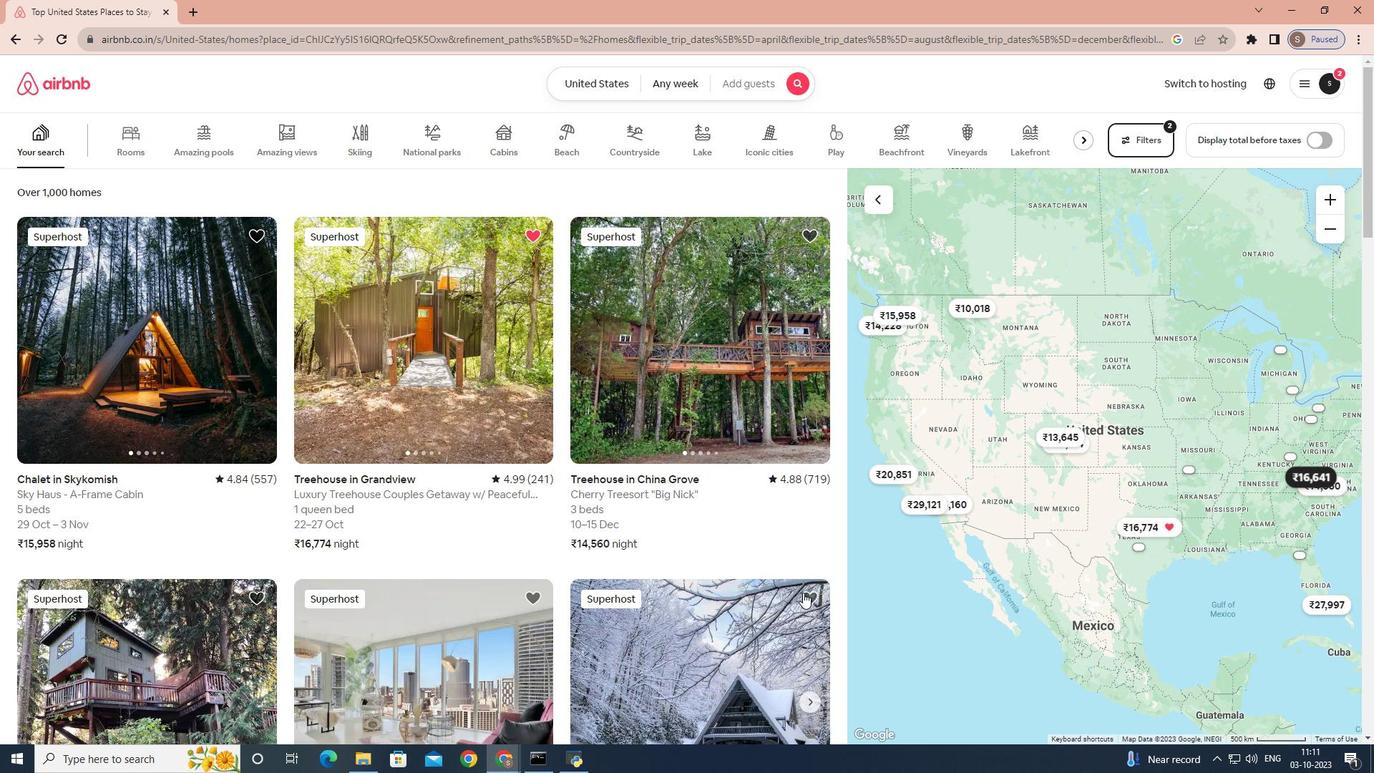 
